 Task: Look for space in Morón, Venezuela from 8th August, 2023 to 15th August, 2023 for 9 adults in price range Rs.10000 to Rs.14000. Place can be shared room with 5 bedrooms having 9 beds and 5 bathrooms. Property type can be house, flat, guest house. Amenities needed are: wifi, TV, free parkinig on premises, gym, breakfast. Booking option can be shelf check-in. Required host language is English.
Action: Mouse moved to (426, 105)
Screenshot: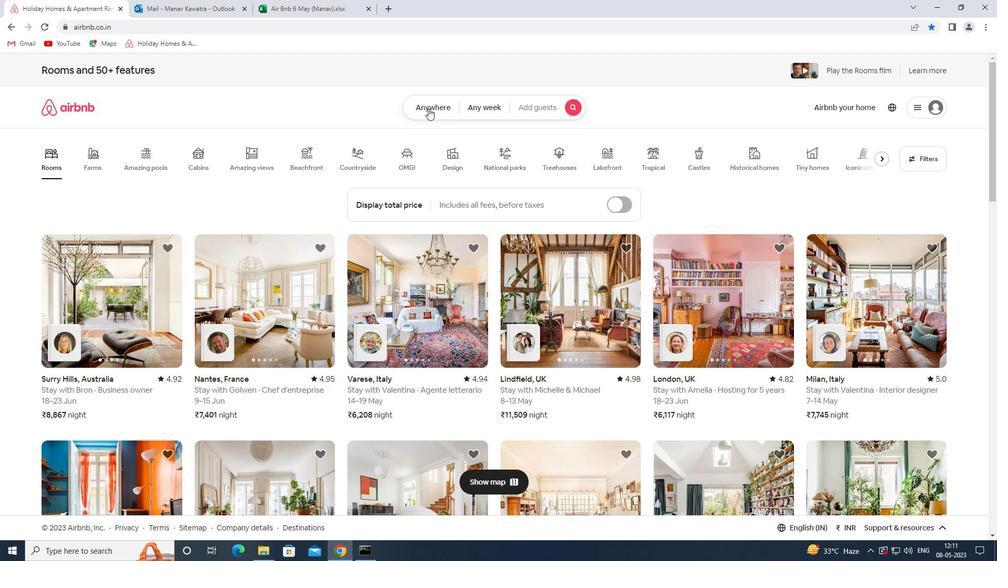 
Action: Mouse pressed left at (426, 105)
Screenshot: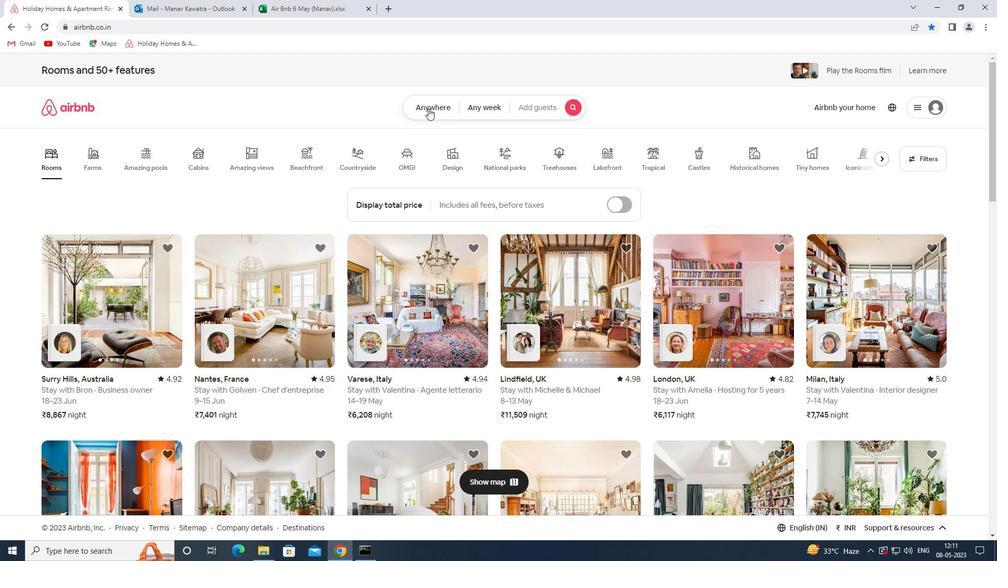 
Action: Mouse moved to (366, 151)
Screenshot: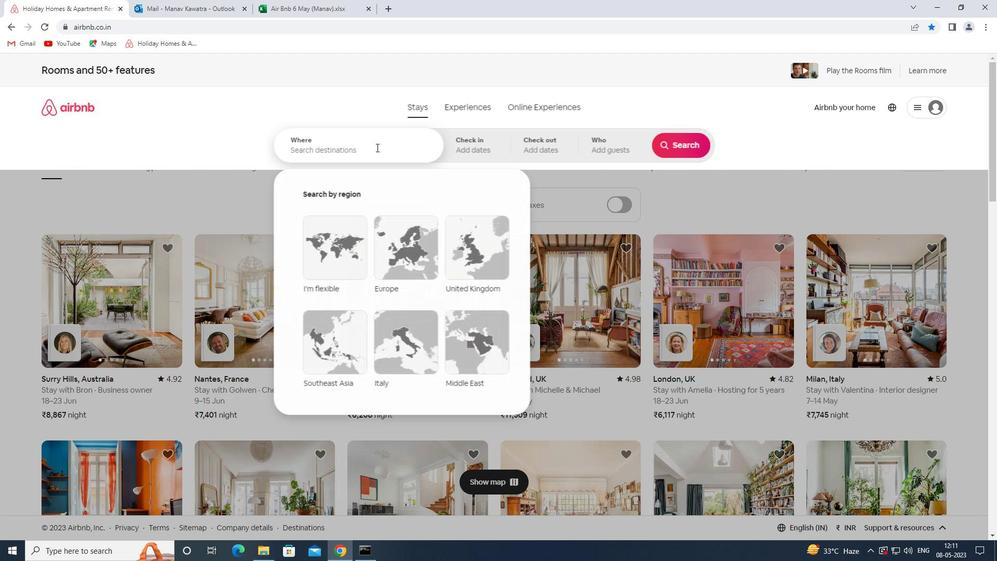 
Action: Mouse pressed left at (366, 151)
Screenshot: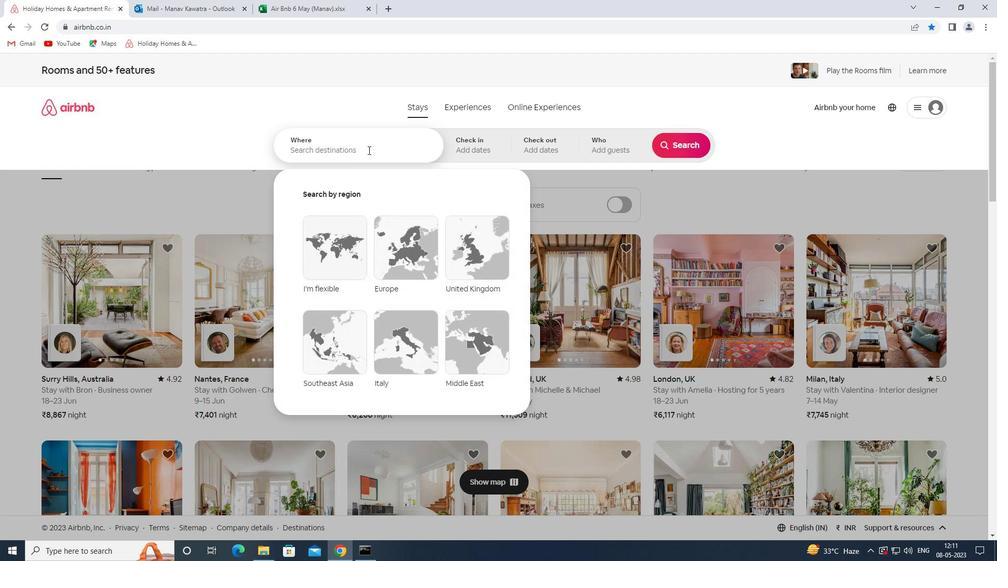
Action: Key pressed <Key.shift>MORON<Key.space><Key.shift>VENEZUELA<Key.space><Key.enter>
Screenshot: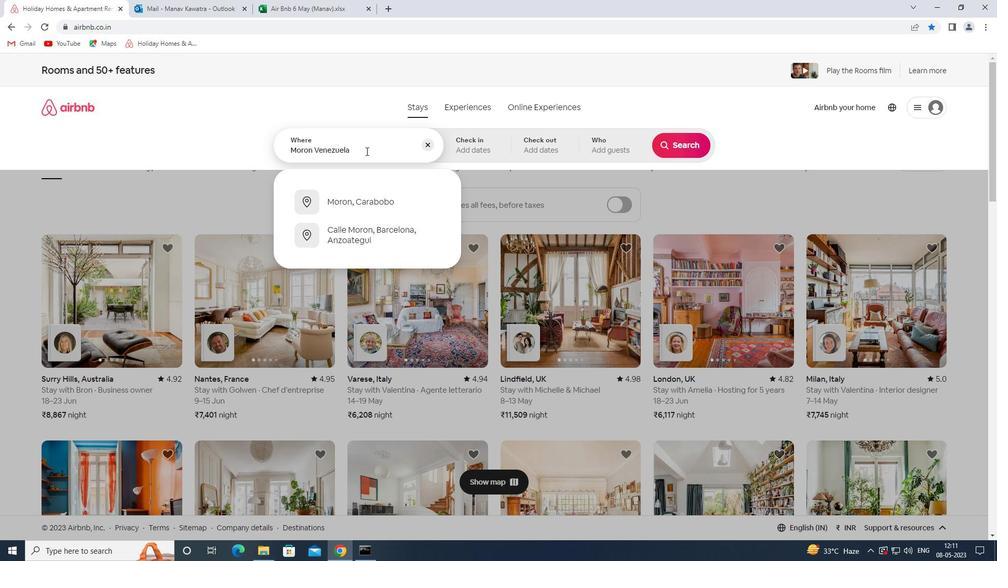 
Action: Mouse moved to (678, 227)
Screenshot: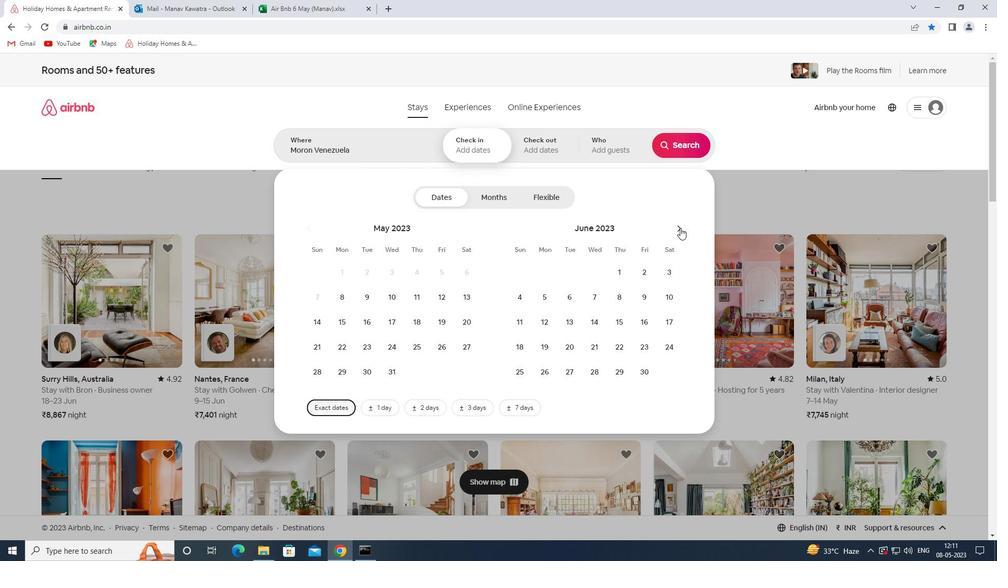 
Action: Mouse pressed left at (678, 227)
Screenshot: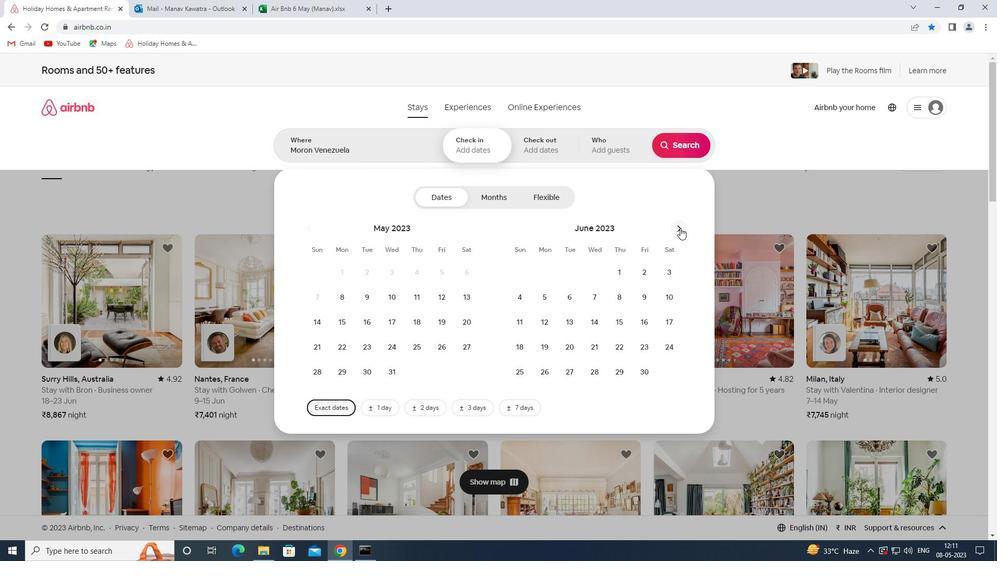 
Action: Mouse pressed left at (678, 227)
Screenshot: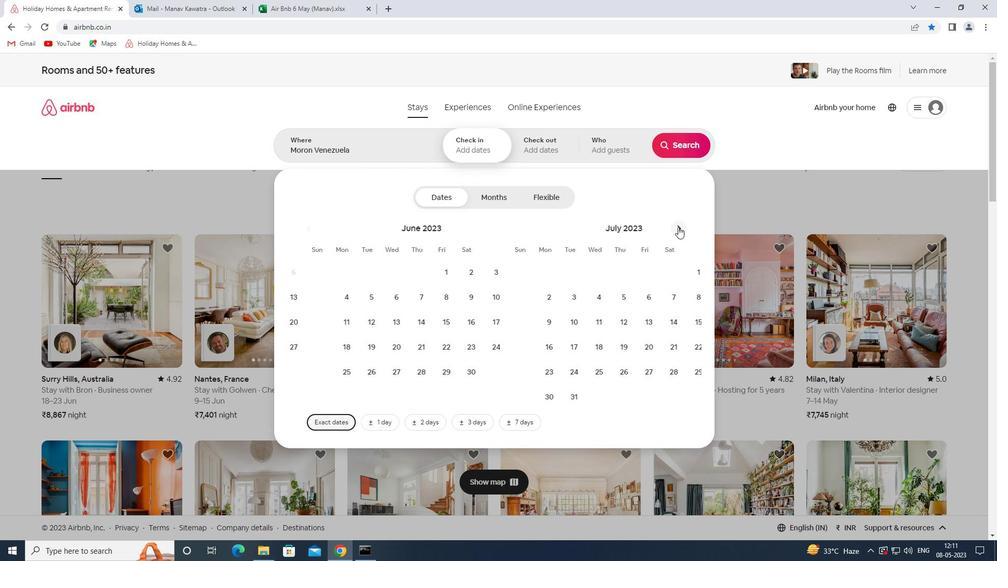 
Action: Mouse moved to (564, 299)
Screenshot: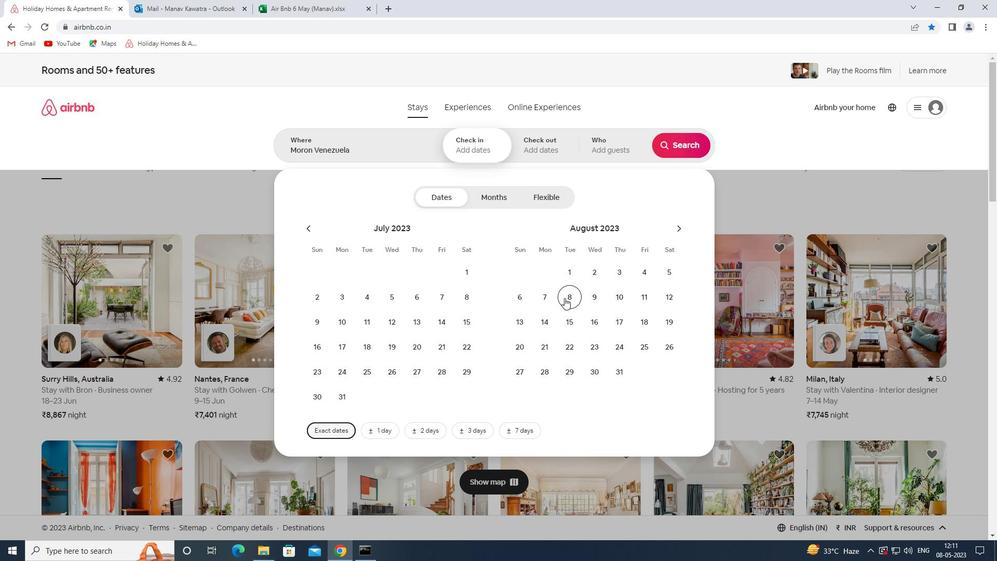 
Action: Mouse pressed left at (564, 299)
Screenshot: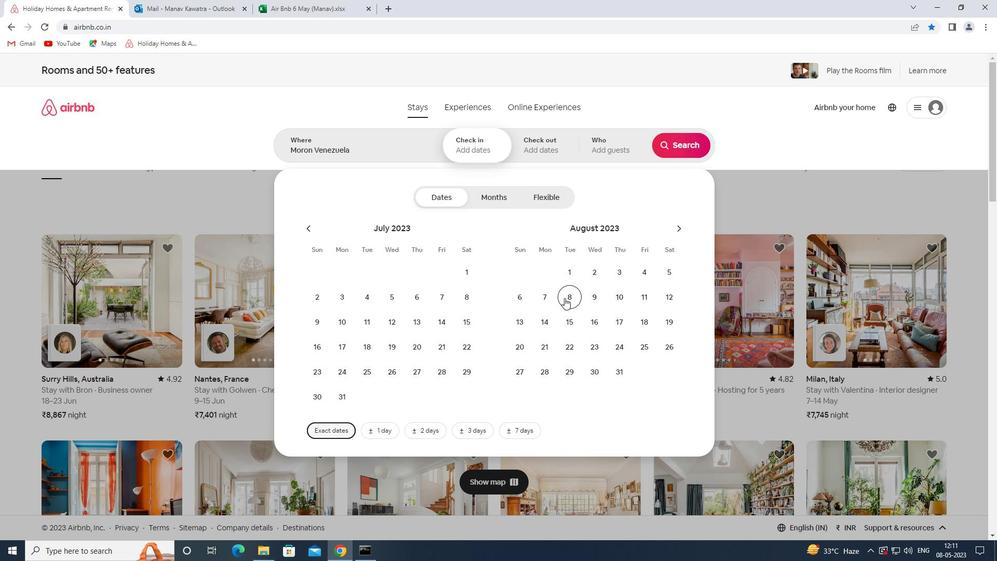 
Action: Mouse moved to (578, 324)
Screenshot: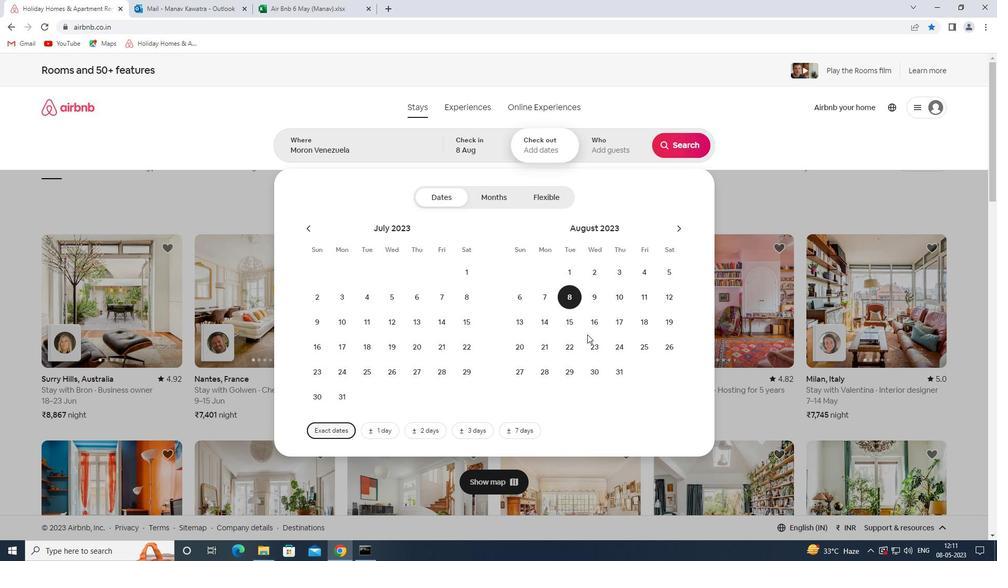 
Action: Mouse pressed left at (578, 324)
Screenshot: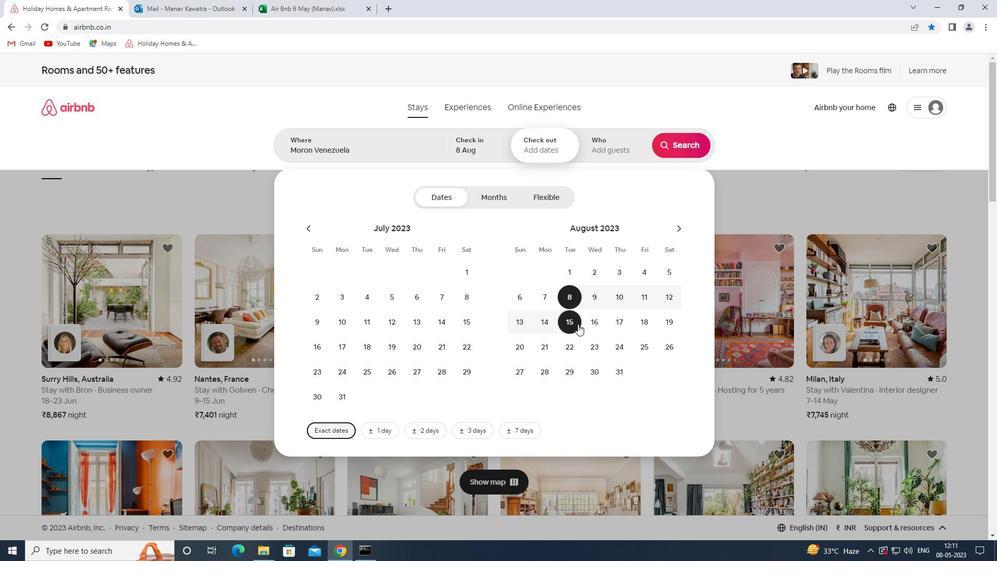 
Action: Mouse moved to (614, 146)
Screenshot: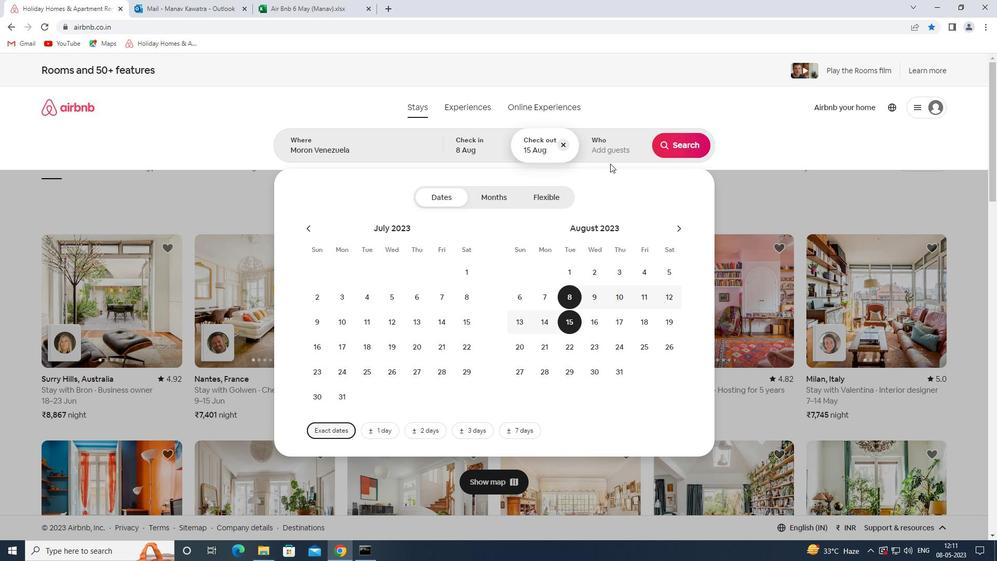 
Action: Mouse pressed left at (614, 146)
Screenshot: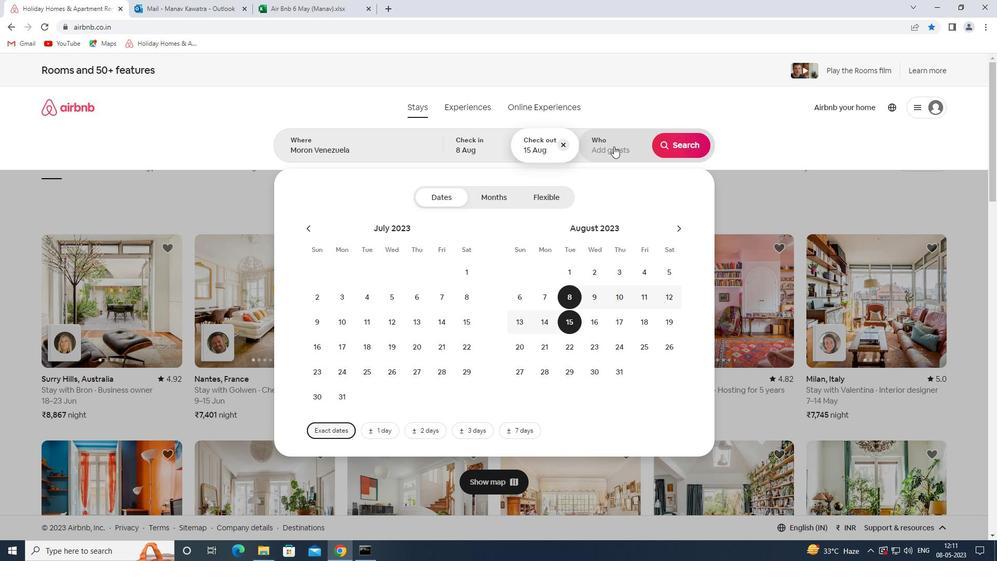 
Action: Mouse moved to (684, 197)
Screenshot: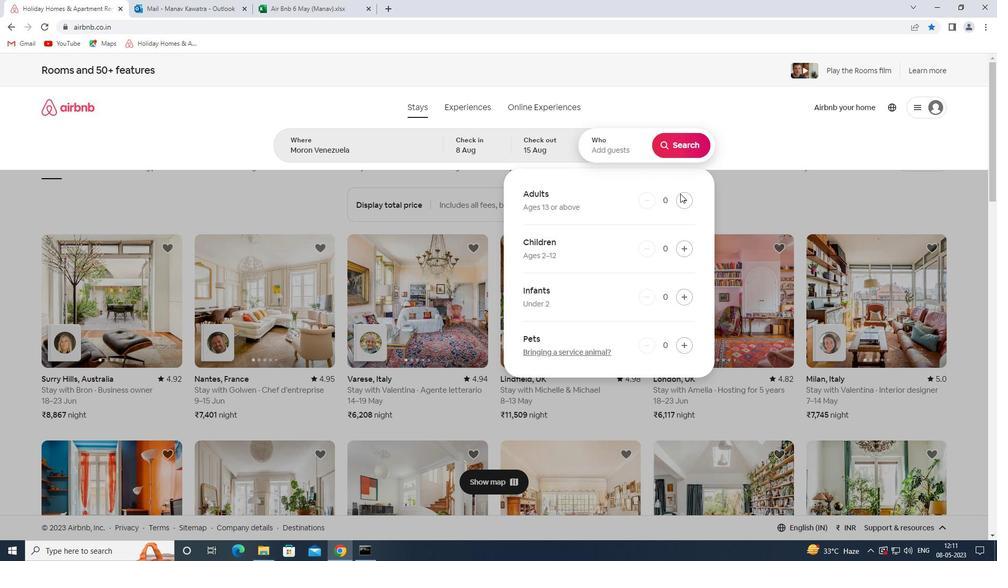 
Action: Mouse pressed left at (684, 197)
Screenshot: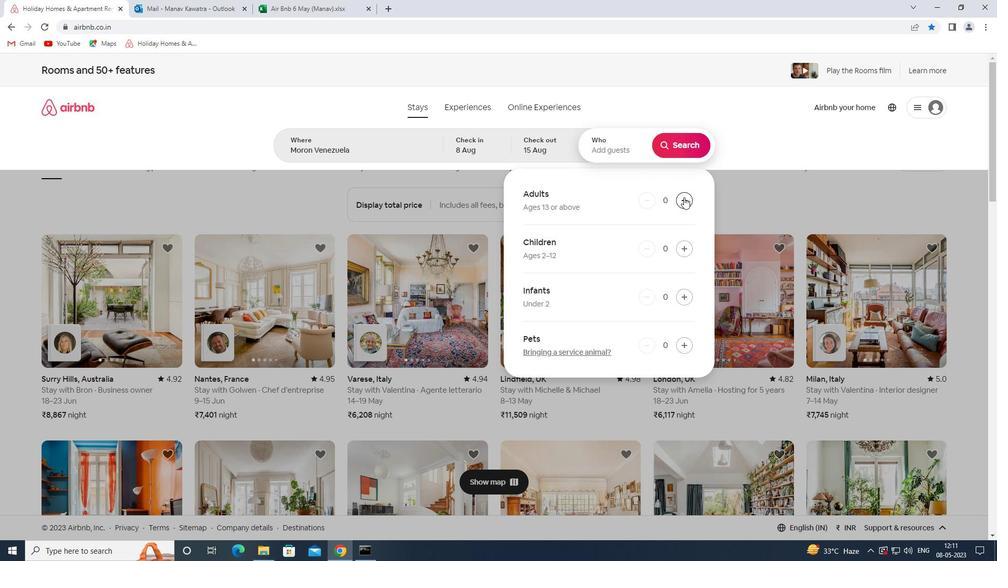 
Action: Mouse pressed left at (684, 197)
Screenshot: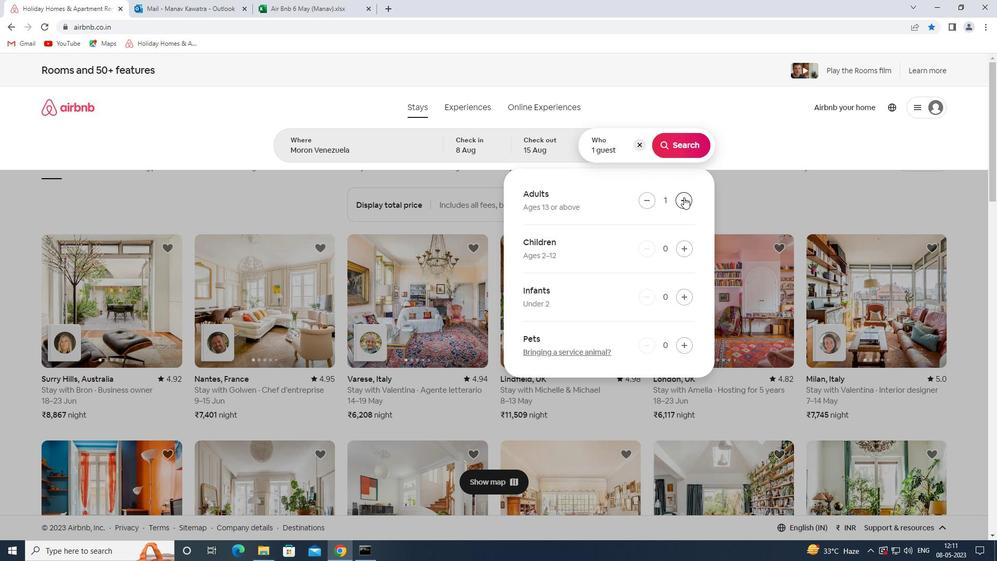 
Action: Mouse pressed left at (684, 197)
Screenshot: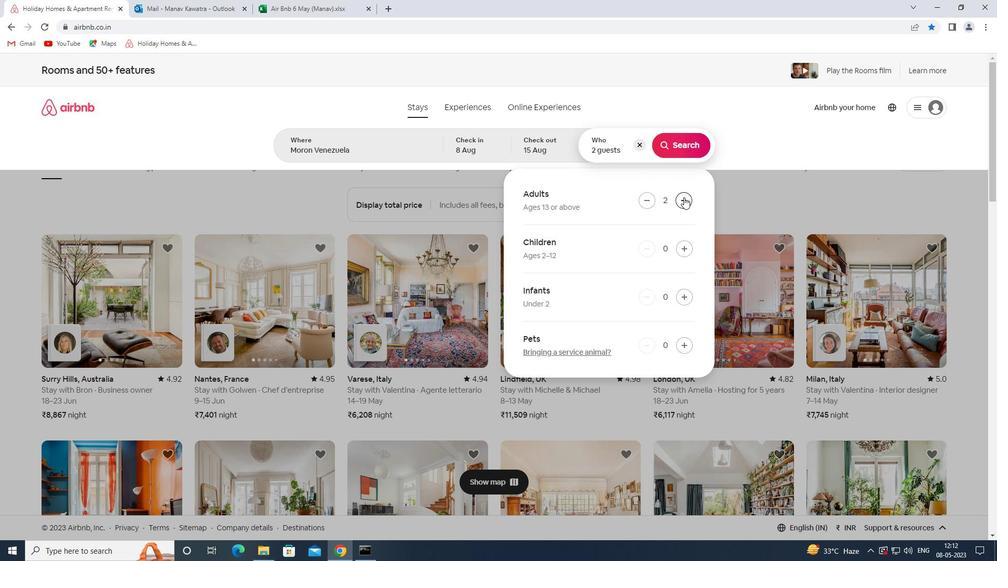 
Action: Mouse pressed left at (684, 197)
Screenshot: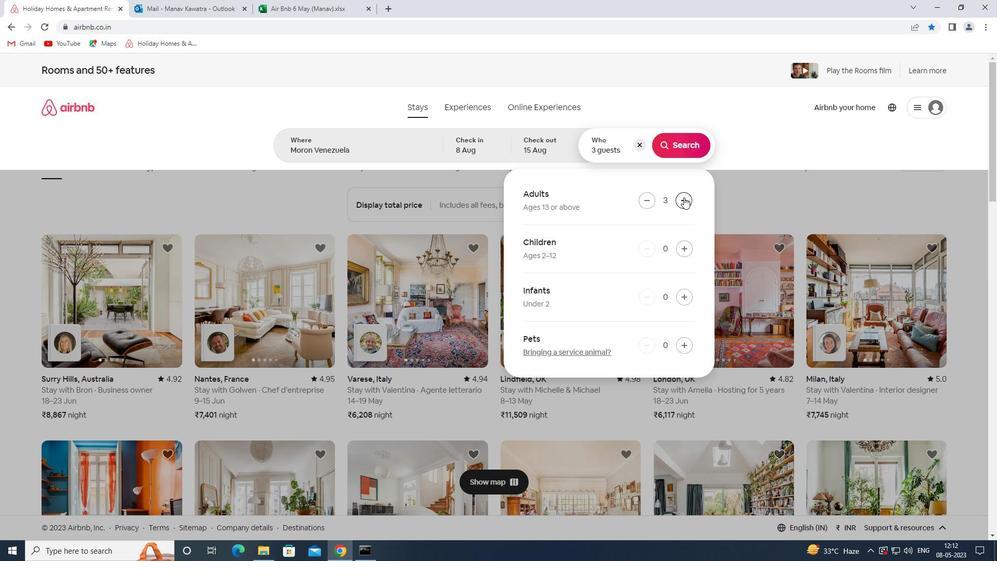 
Action: Mouse pressed left at (684, 197)
Screenshot: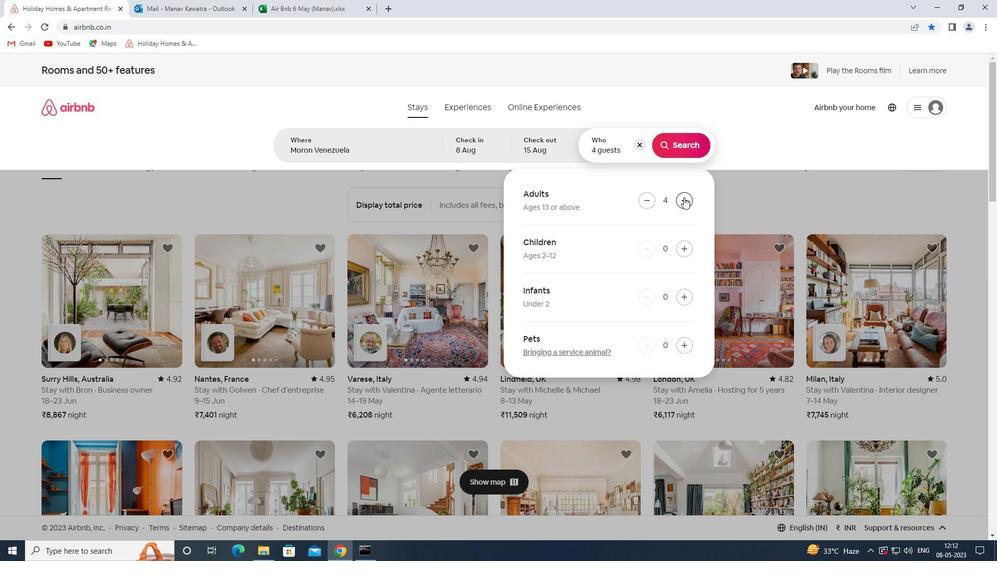 
Action: Mouse pressed left at (684, 197)
Screenshot: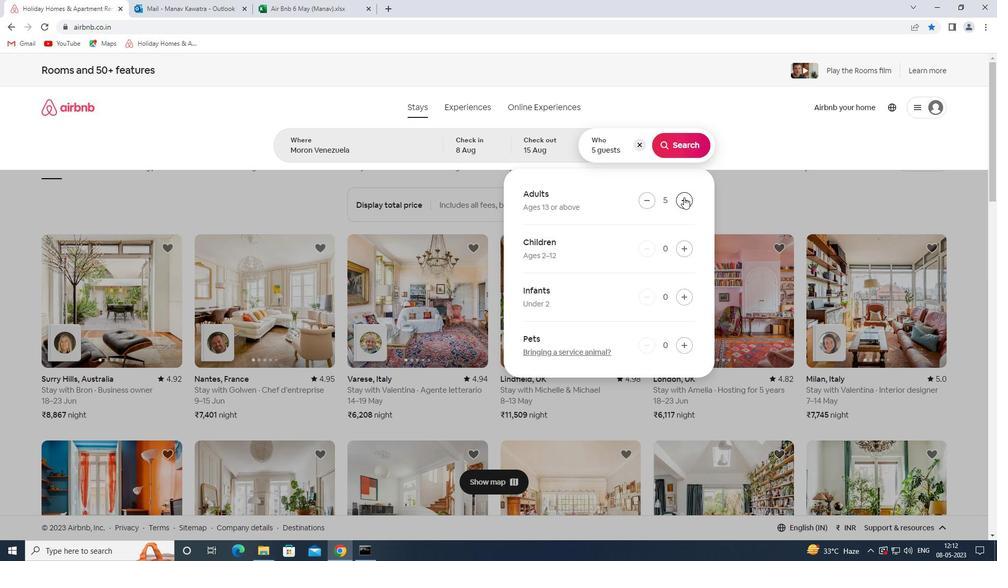 
Action: Mouse pressed left at (684, 197)
Screenshot: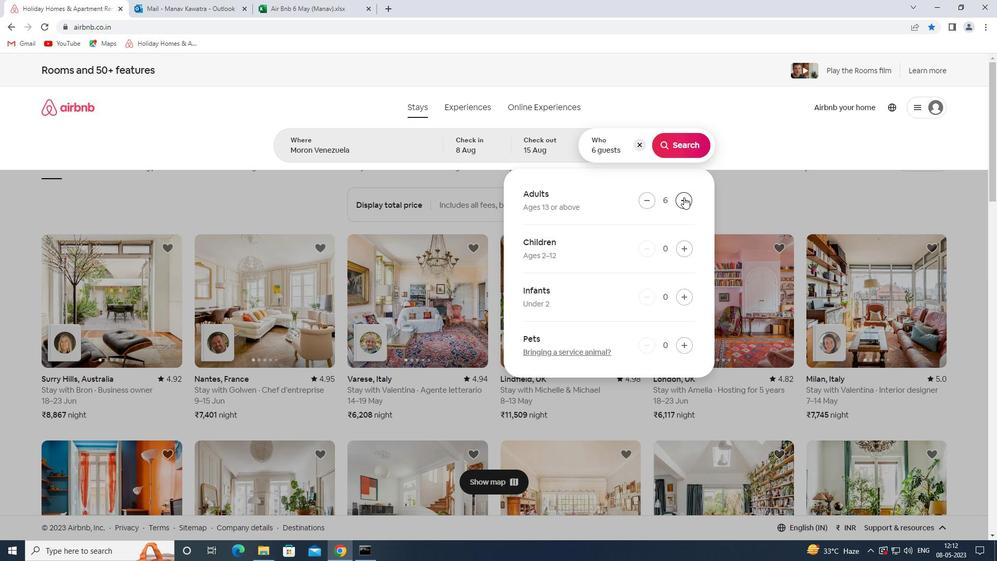 
Action: Mouse pressed left at (684, 197)
Screenshot: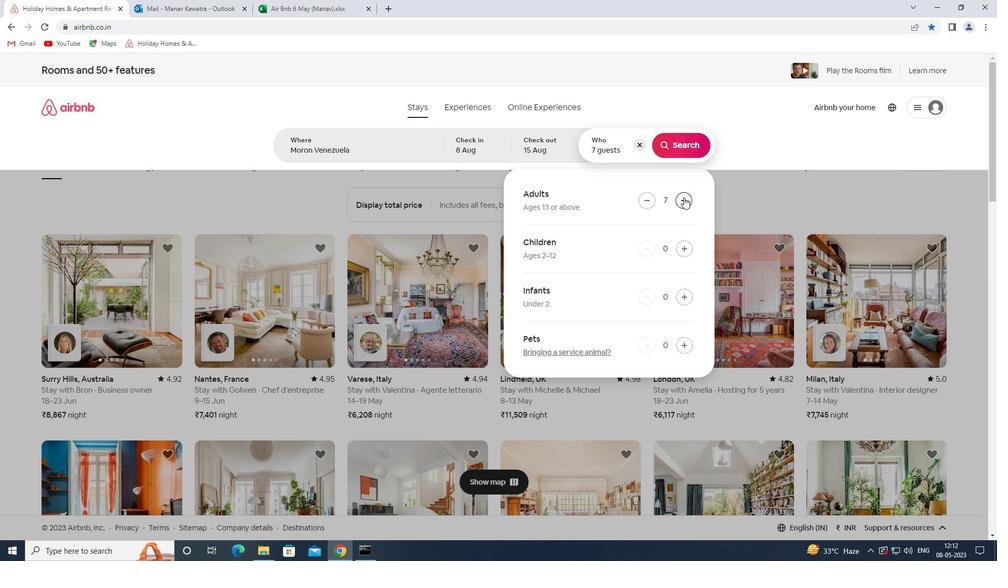 
Action: Mouse pressed left at (684, 197)
Screenshot: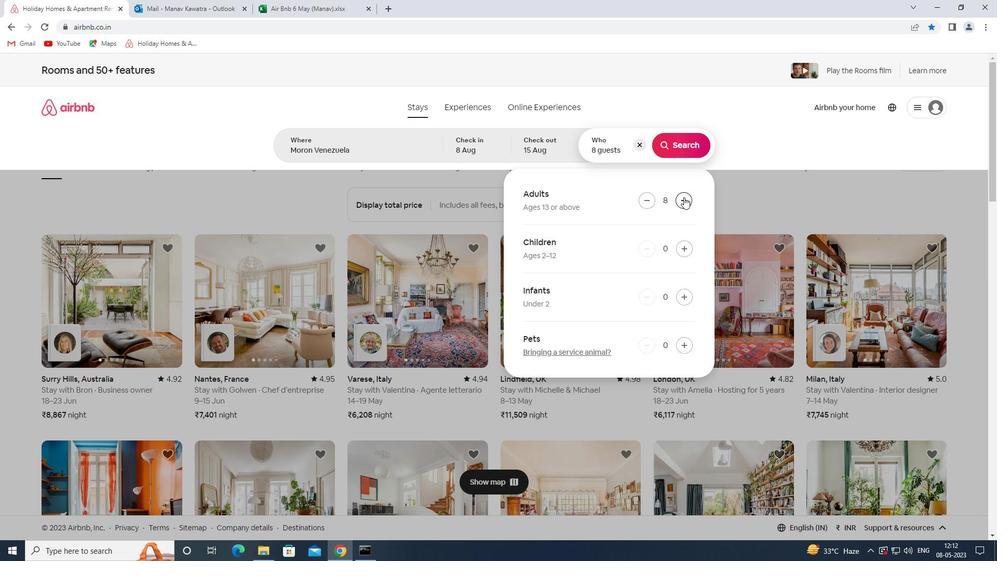 
Action: Mouse moved to (673, 151)
Screenshot: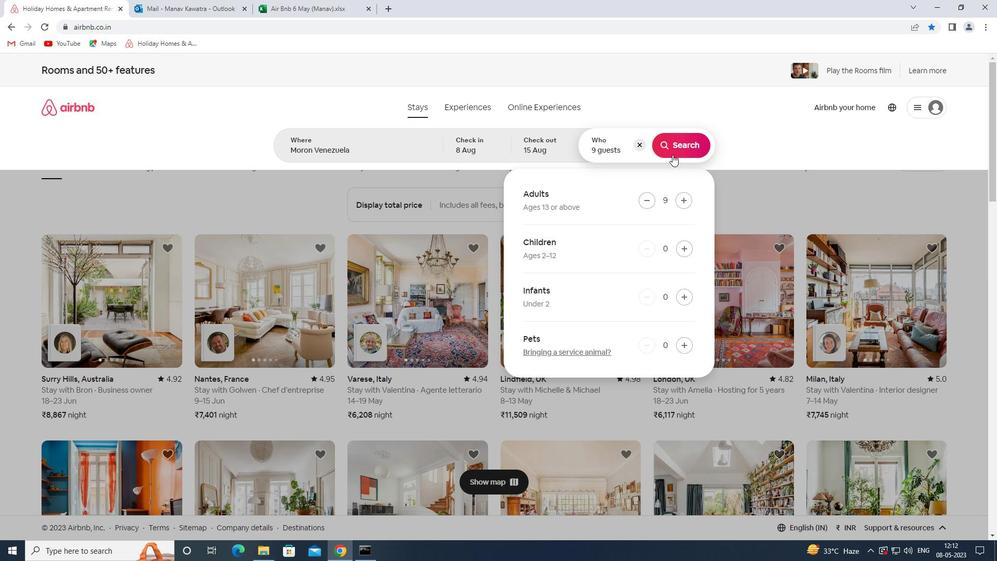 
Action: Mouse pressed left at (673, 151)
Screenshot: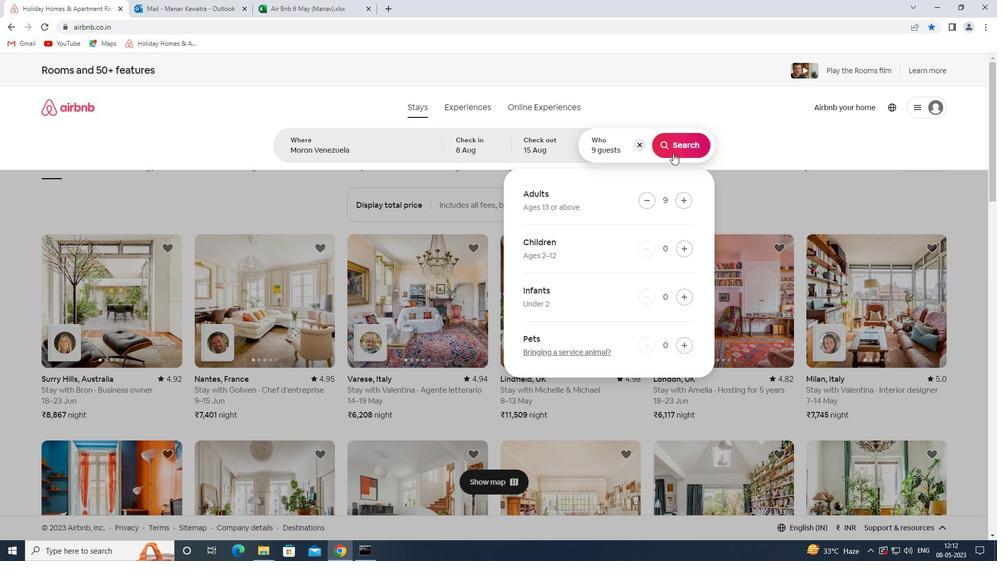 
Action: Mouse moved to (951, 112)
Screenshot: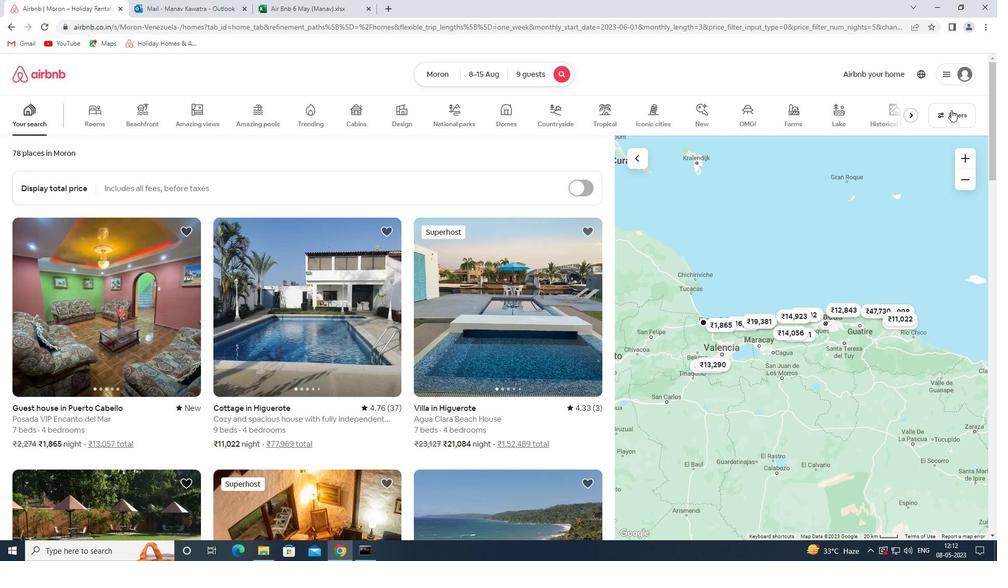 
Action: Mouse pressed left at (951, 112)
Screenshot: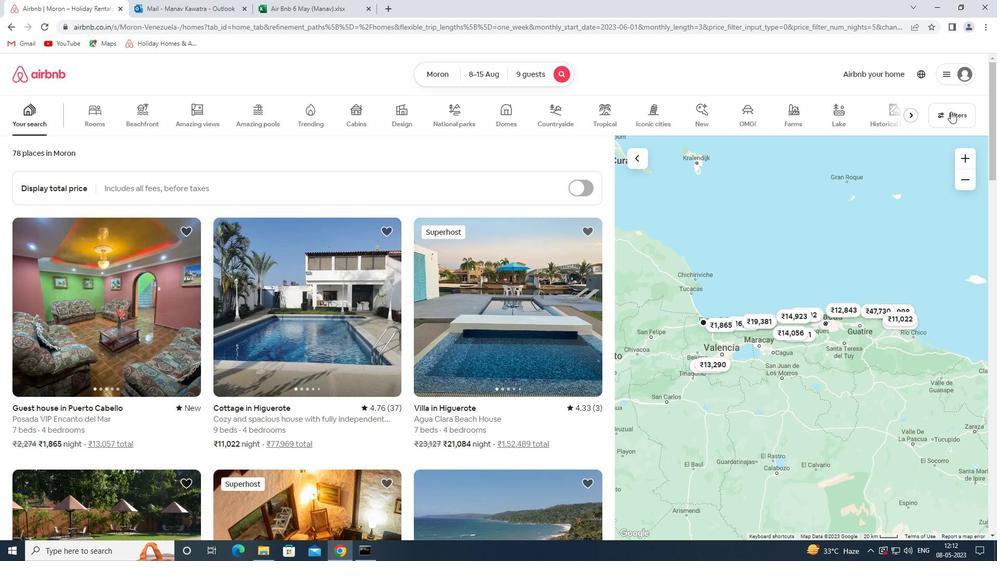
Action: Mouse moved to (392, 375)
Screenshot: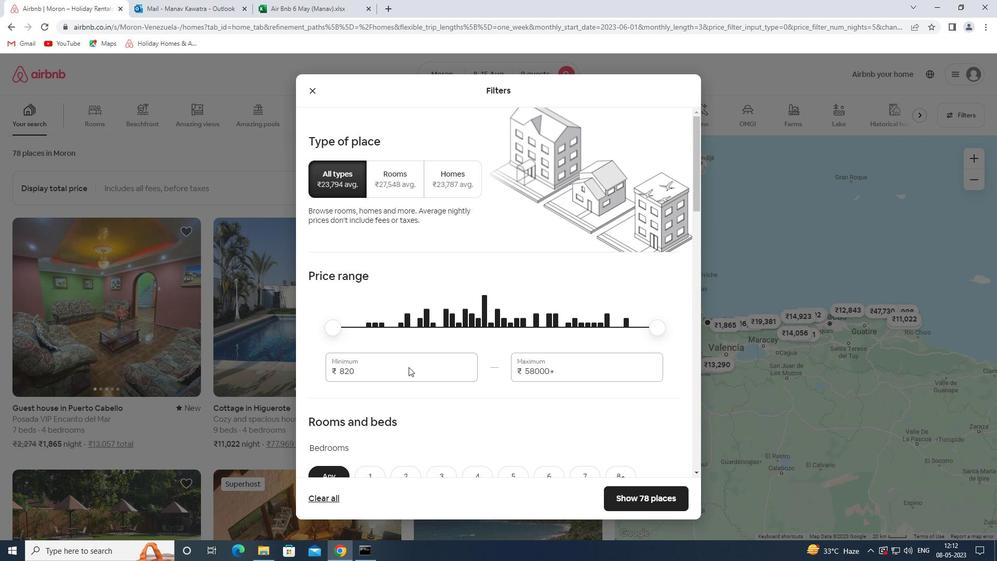 
Action: Mouse pressed left at (392, 375)
Screenshot: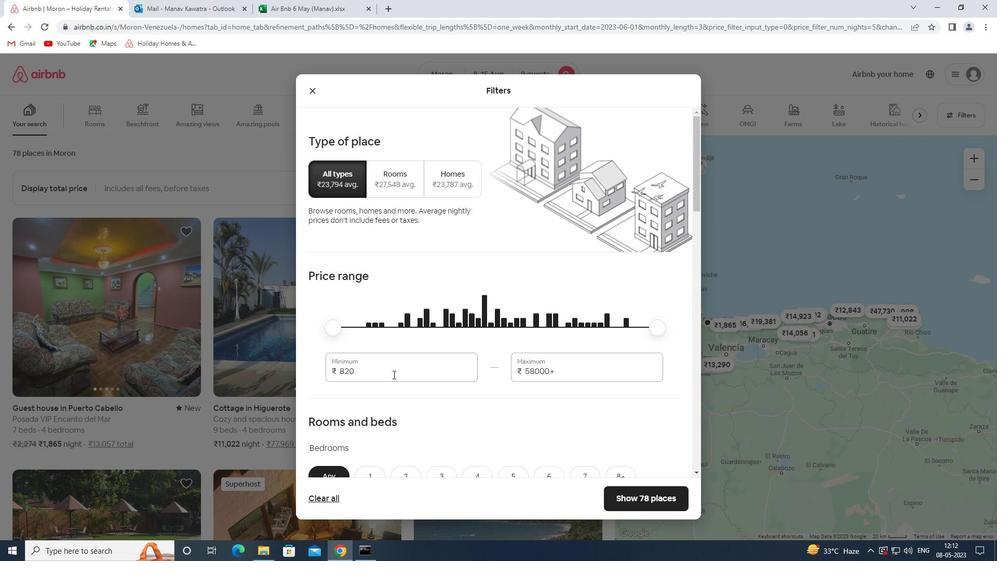 
Action: Mouse pressed left at (392, 375)
Screenshot: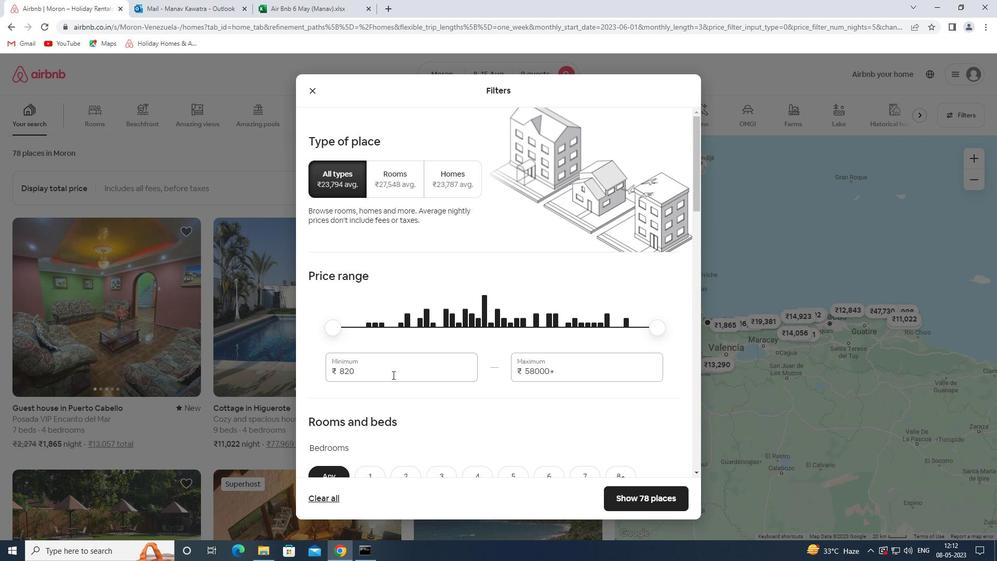 
Action: Key pressed 10000<Key.tab>14000
Screenshot: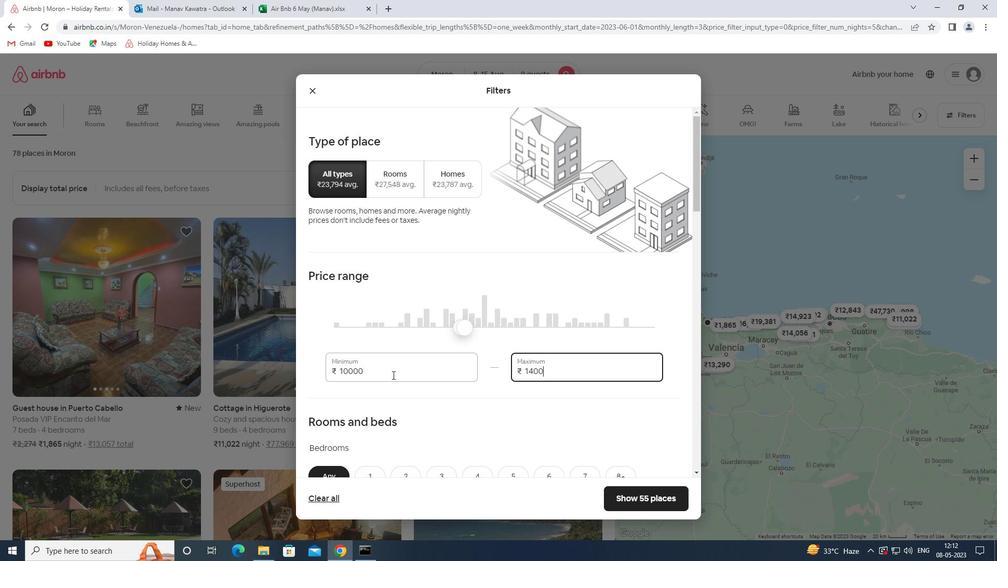
Action: Mouse moved to (215, 411)
Screenshot: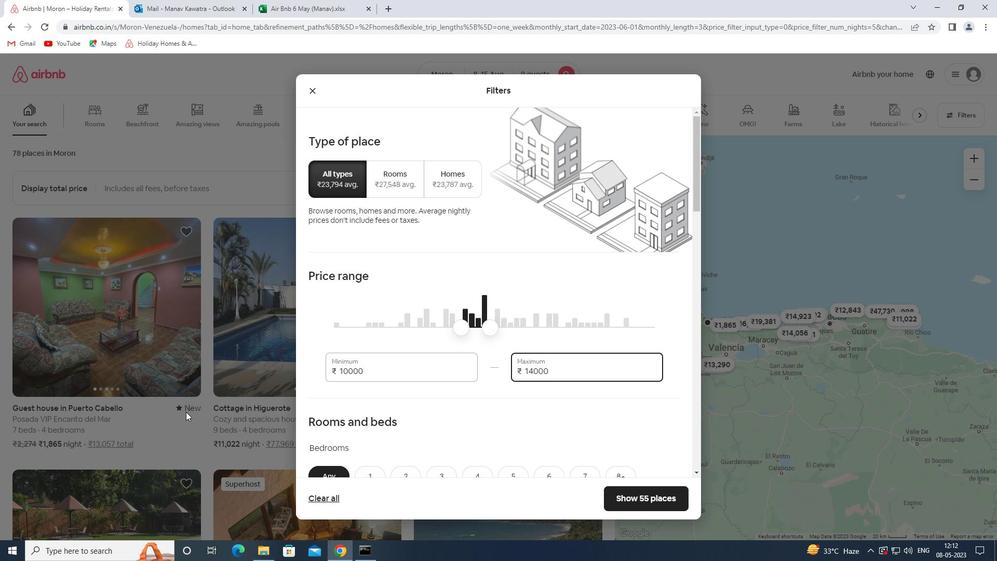 
Action: Mouse scrolled (215, 410) with delta (0, 0)
Screenshot: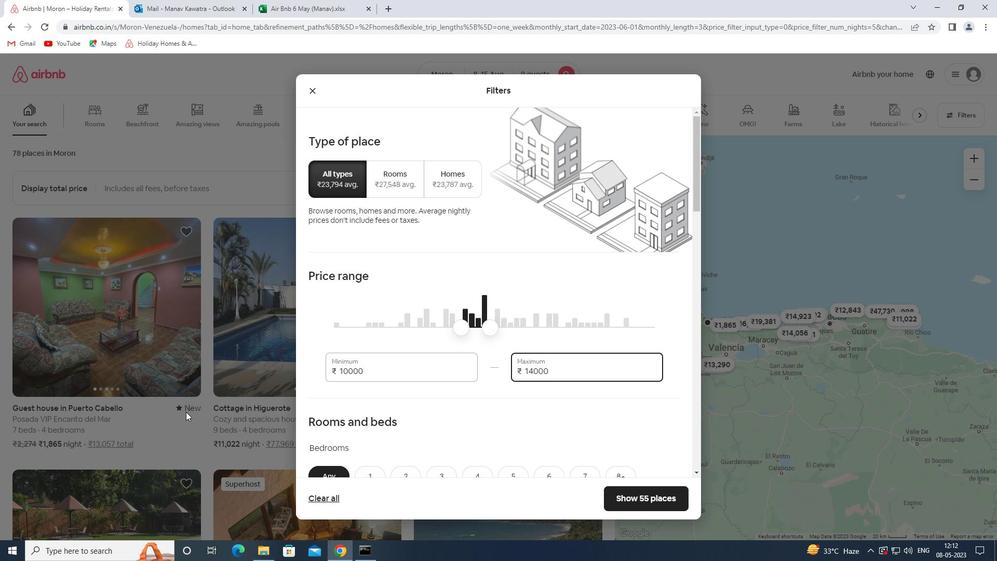 
Action: Mouse moved to (403, 364)
Screenshot: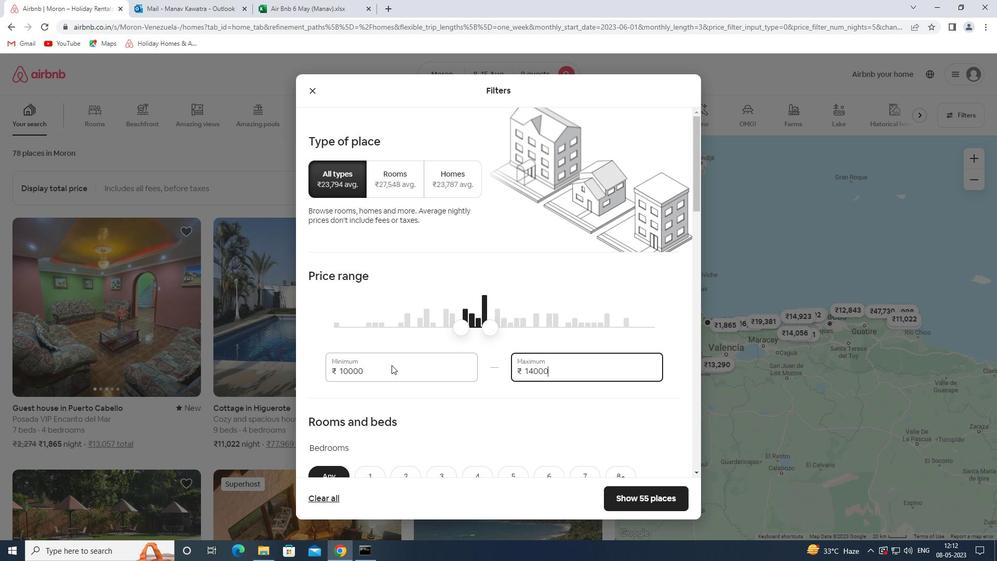 
Action: Mouse scrolled (403, 364) with delta (0, 0)
Screenshot: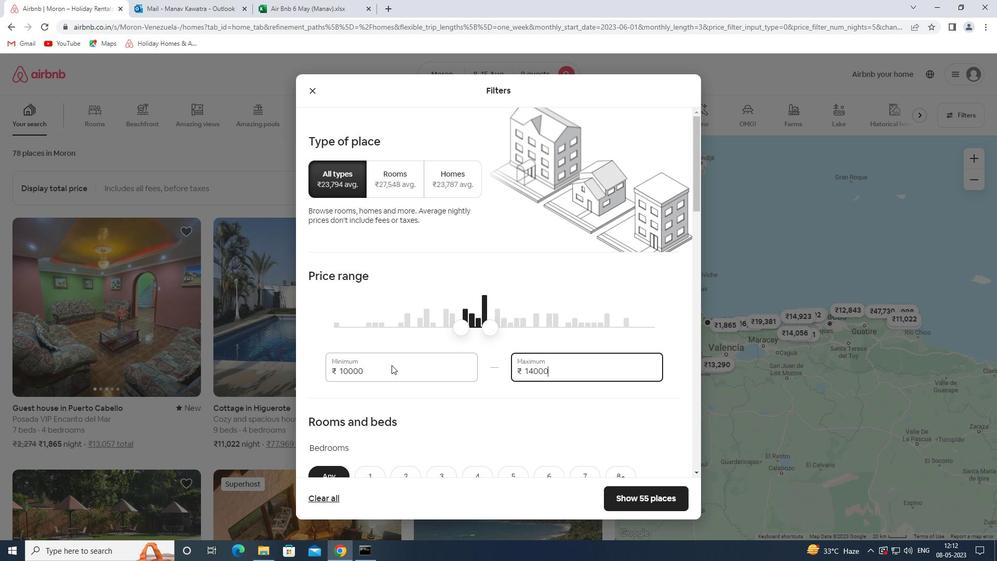 
Action: Mouse scrolled (403, 364) with delta (0, 0)
Screenshot: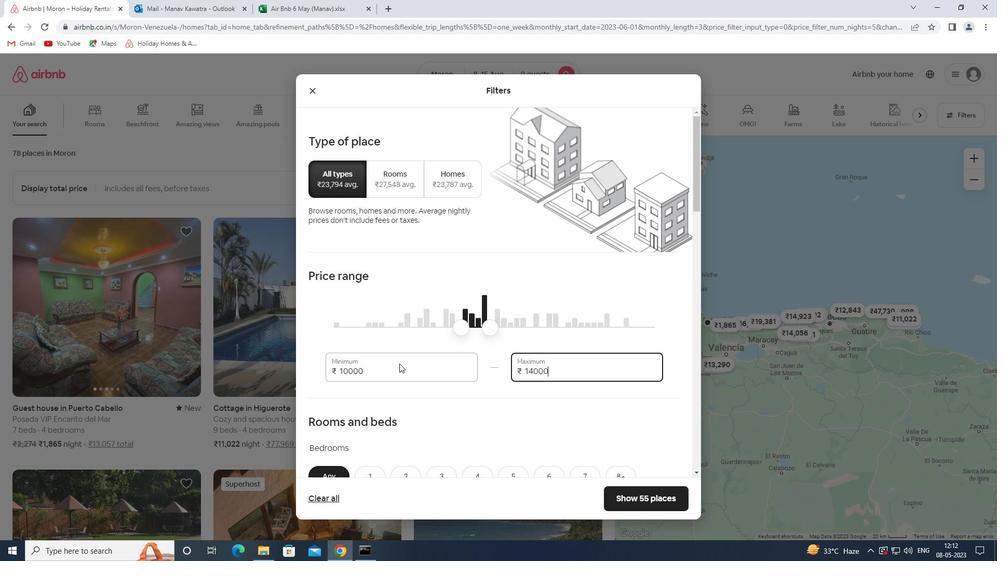 
Action: Mouse scrolled (403, 364) with delta (0, 0)
Screenshot: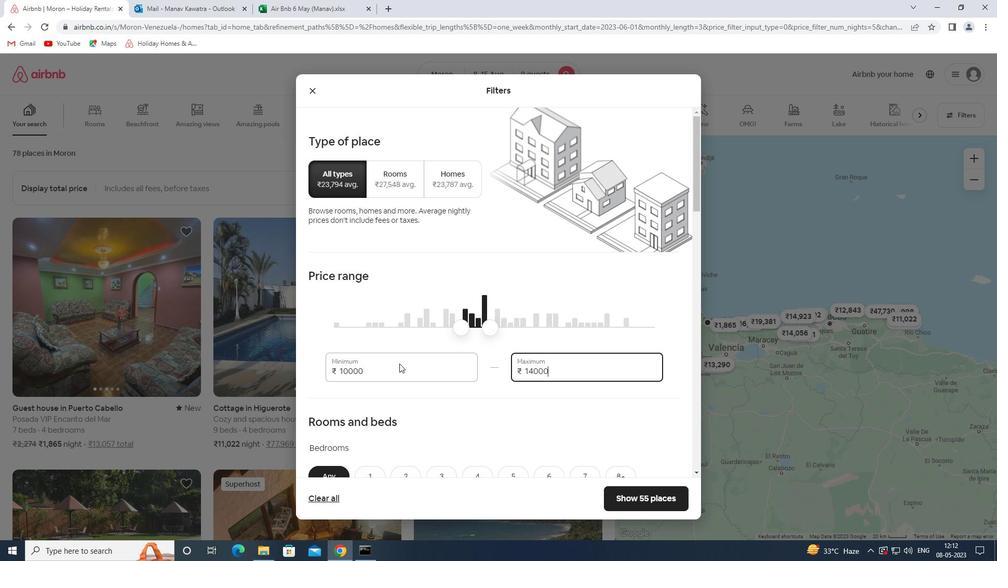 
Action: Mouse moved to (403, 366)
Screenshot: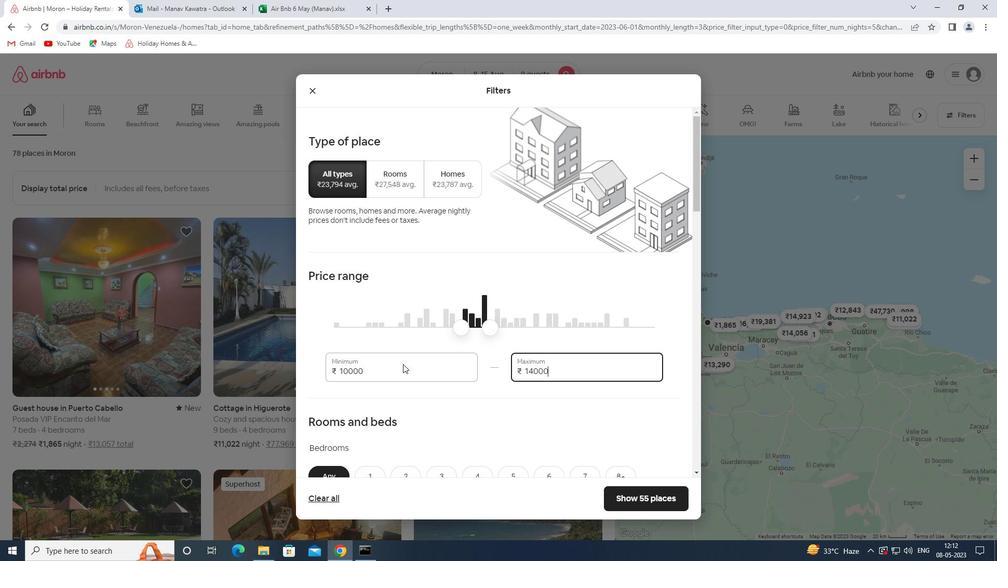 
Action: Mouse scrolled (403, 365) with delta (0, 0)
Screenshot: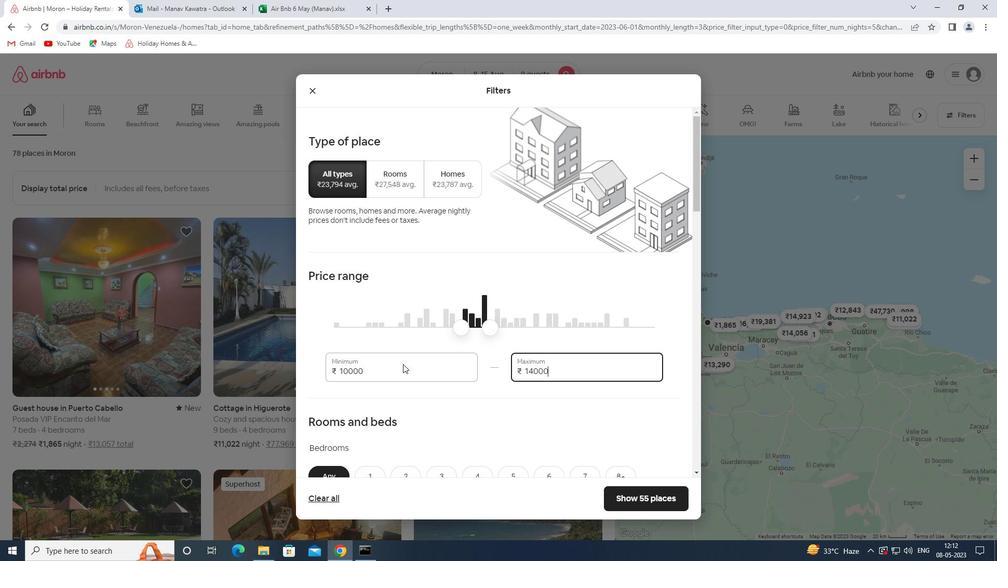 
Action: Mouse moved to (520, 274)
Screenshot: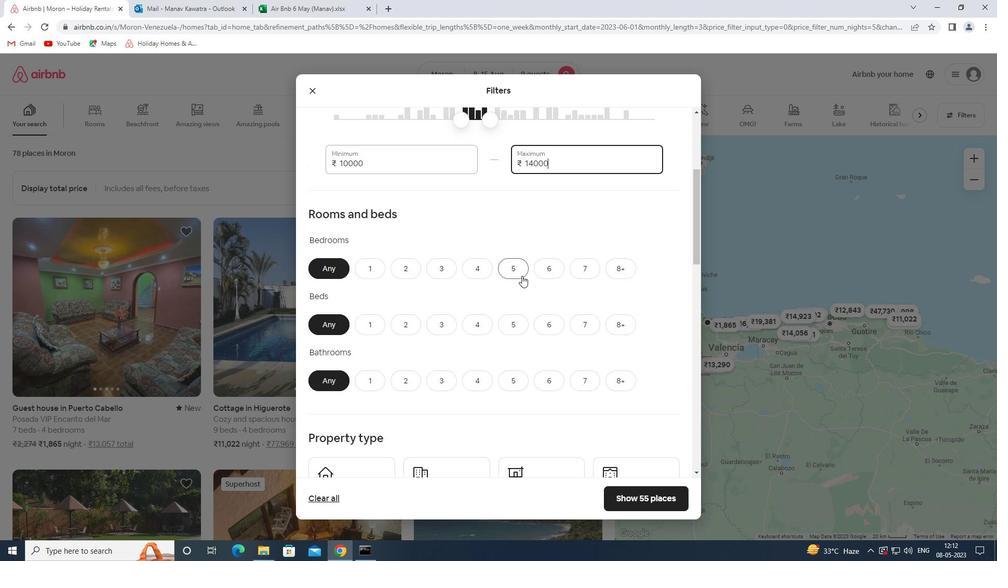 
Action: Mouse pressed left at (520, 274)
Screenshot: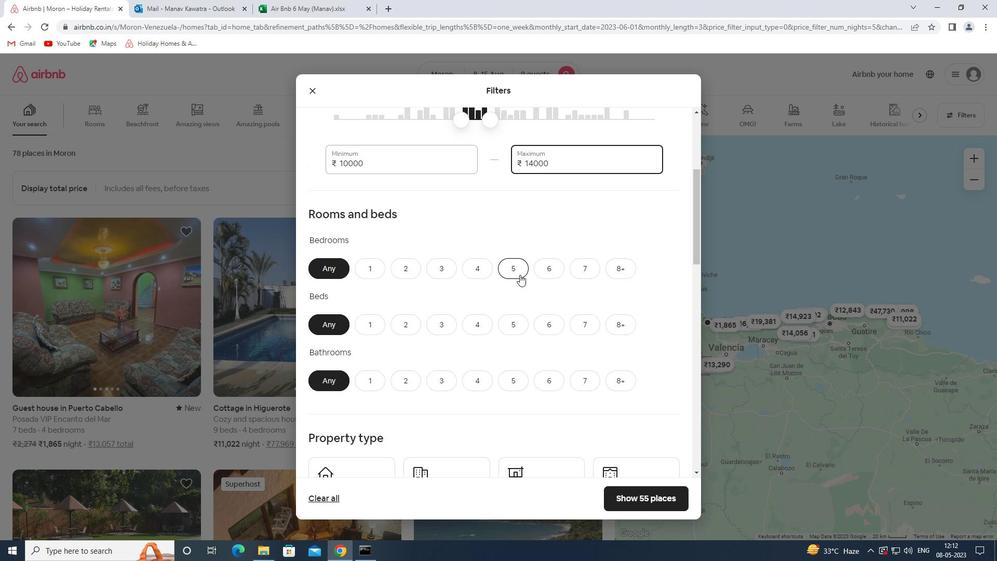 
Action: Mouse moved to (620, 327)
Screenshot: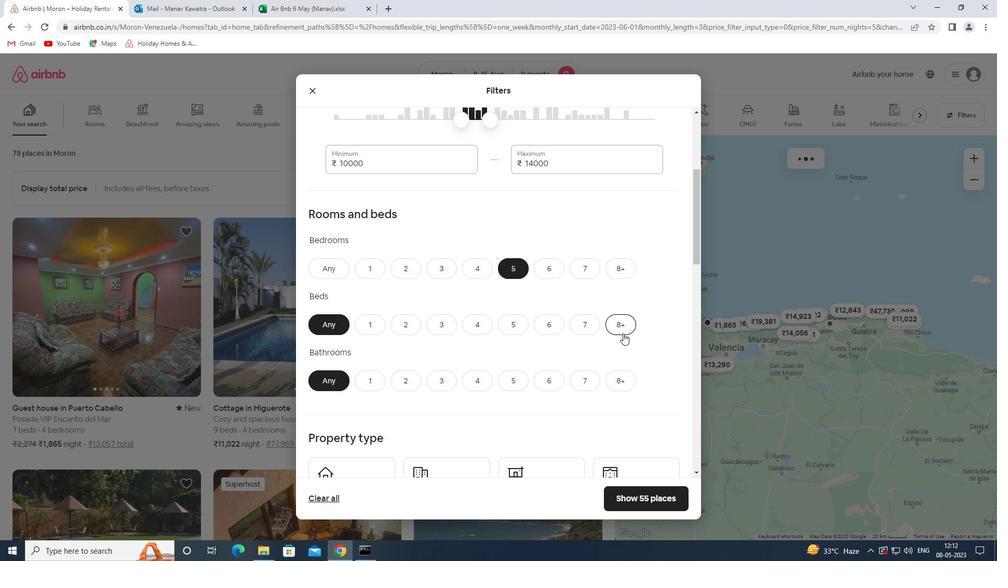 
Action: Mouse pressed left at (620, 327)
Screenshot: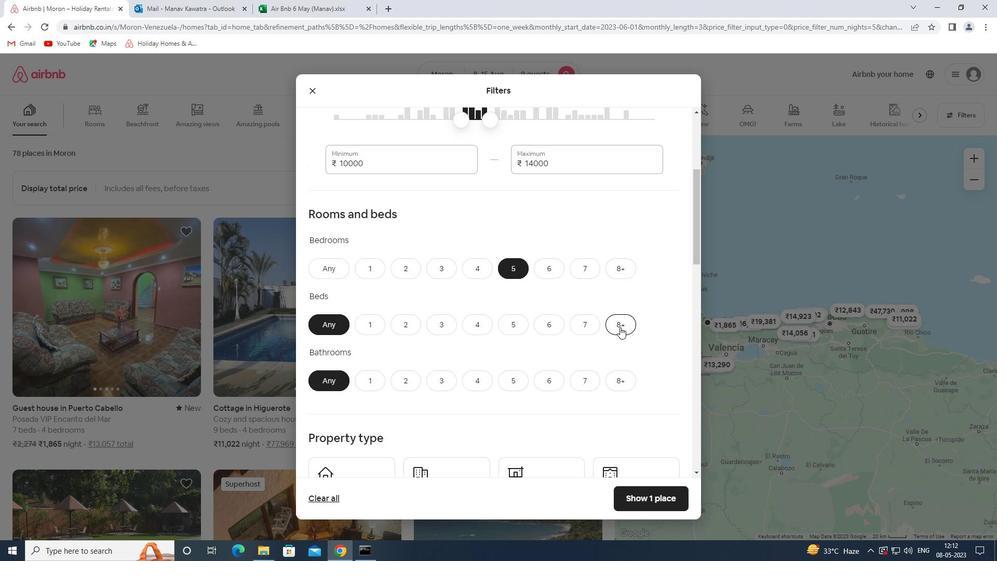 
Action: Mouse moved to (508, 383)
Screenshot: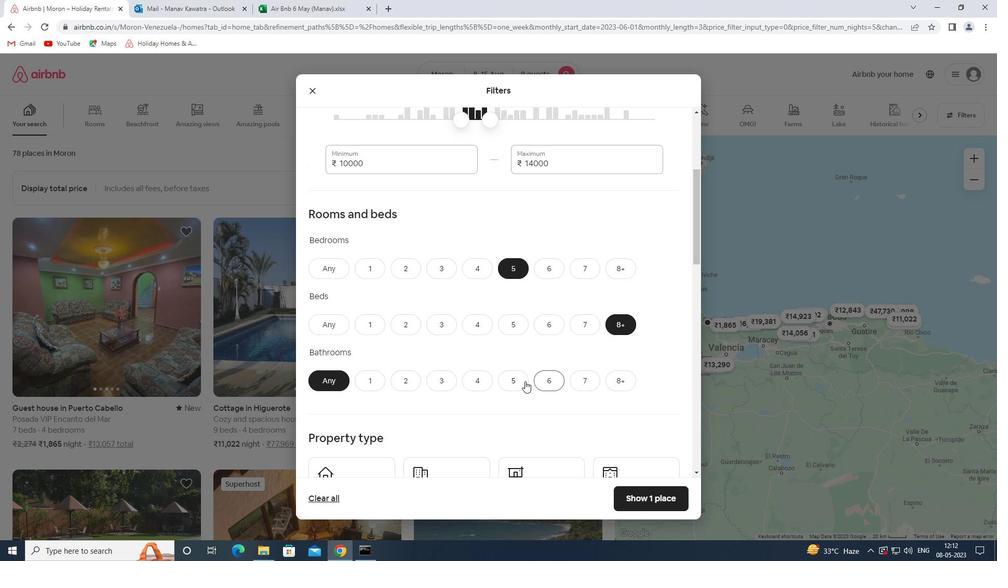 
Action: Mouse pressed left at (508, 383)
Screenshot: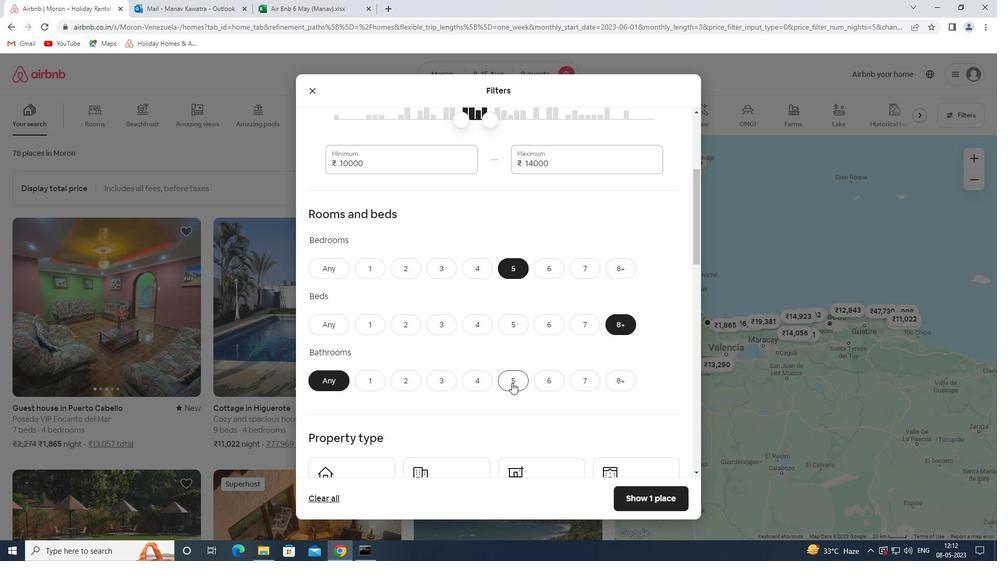 
Action: Mouse moved to (438, 401)
Screenshot: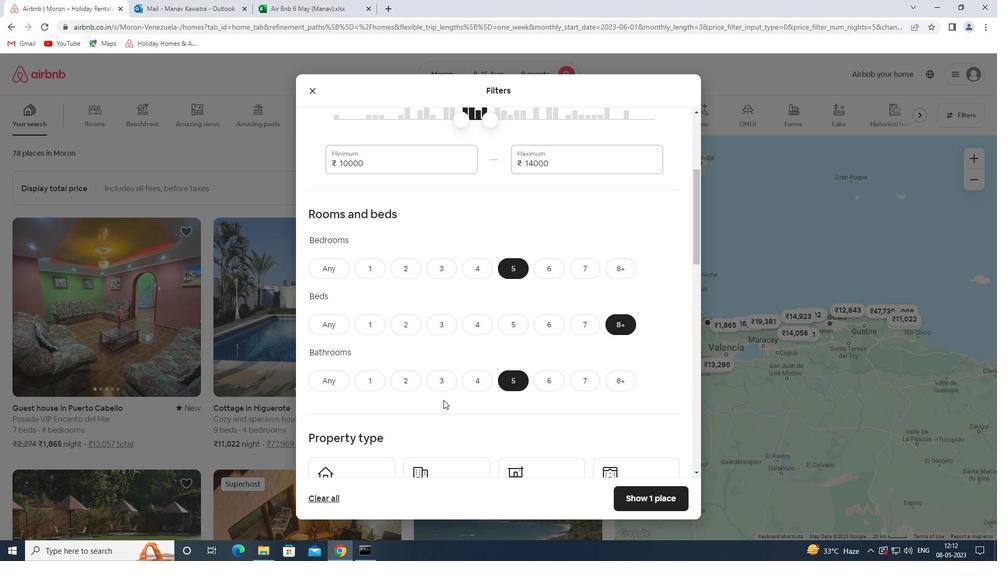 
Action: Mouse scrolled (438, 400) with delta (0, 0)
Screenshot: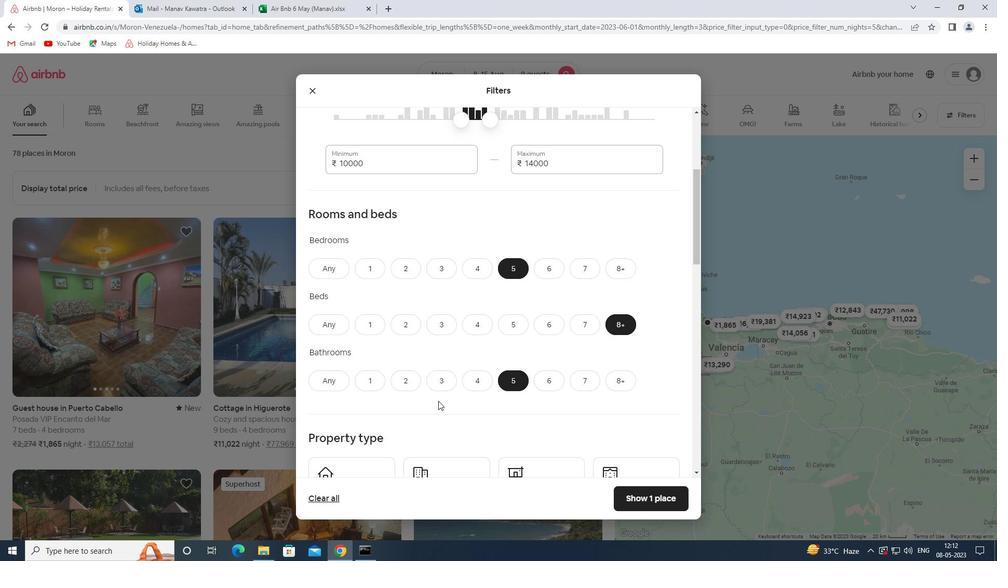 
Action: Mouse scrolled (438, 400) with delta (0, 0)
Screenshot: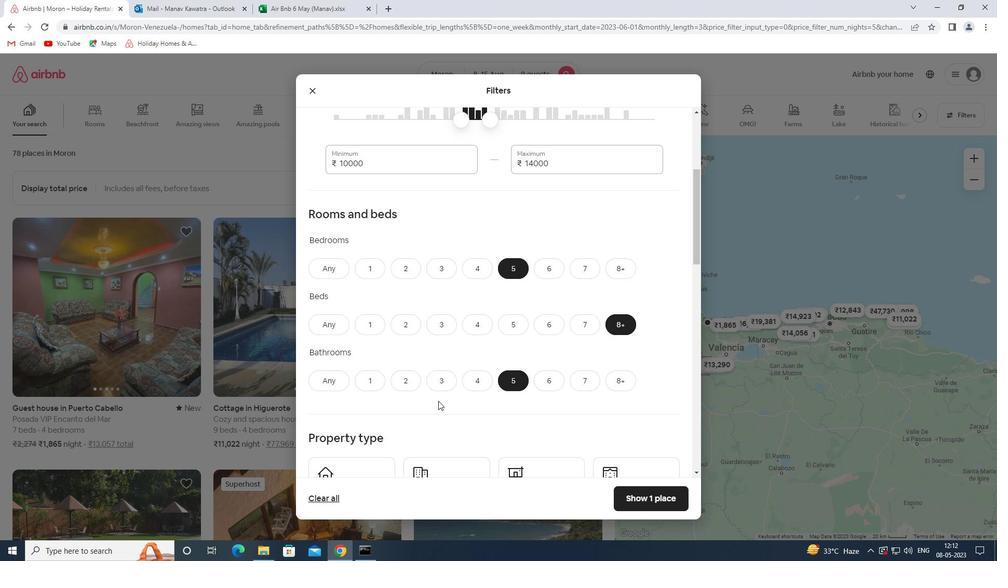 
Action: Mouse scrolled (438, 400) with delta (0, 0)
Screenshot: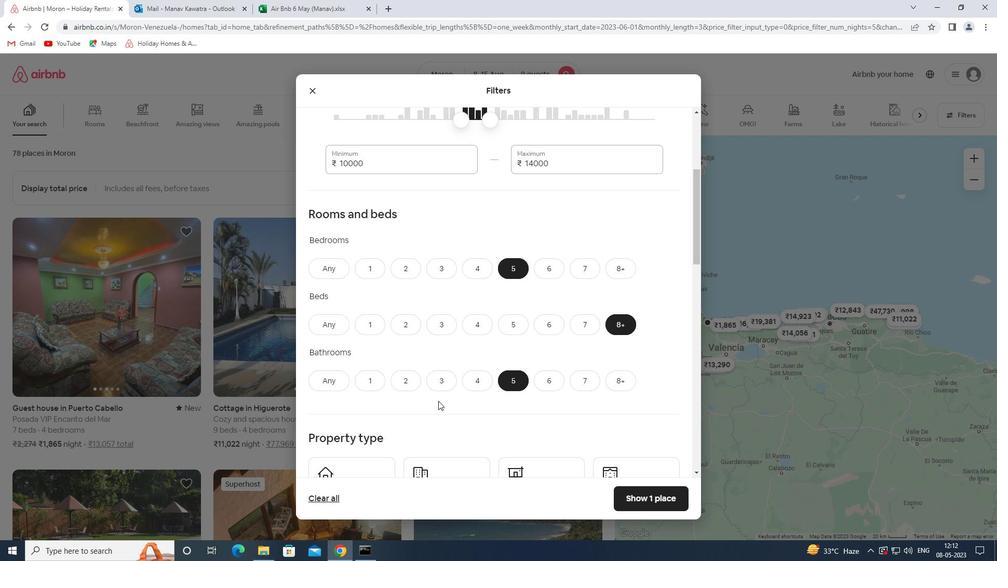 
Action: Mouse moved to (373, 351)
Screenshot: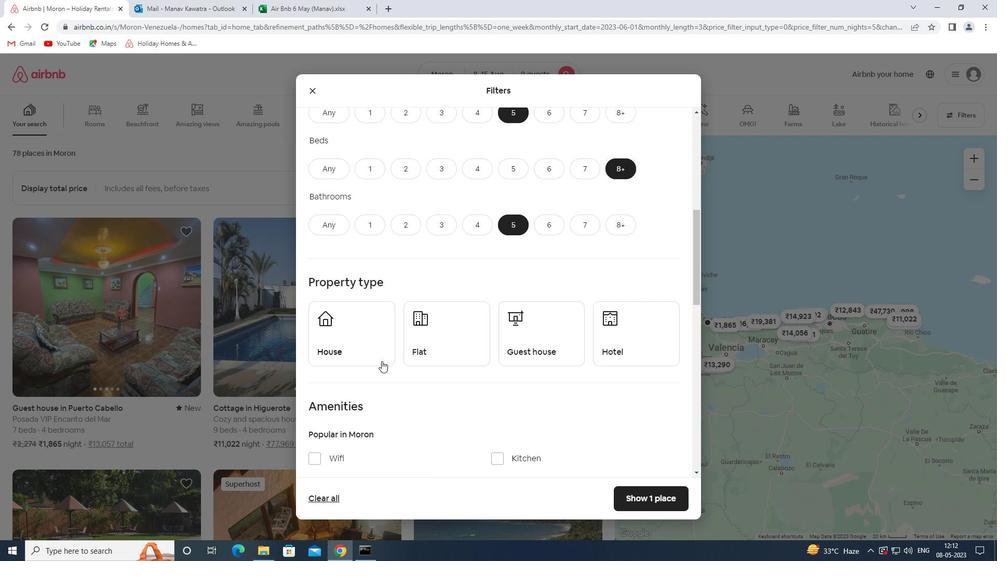 
Action: Mouse pressed left at (373, 351)
Screenshot: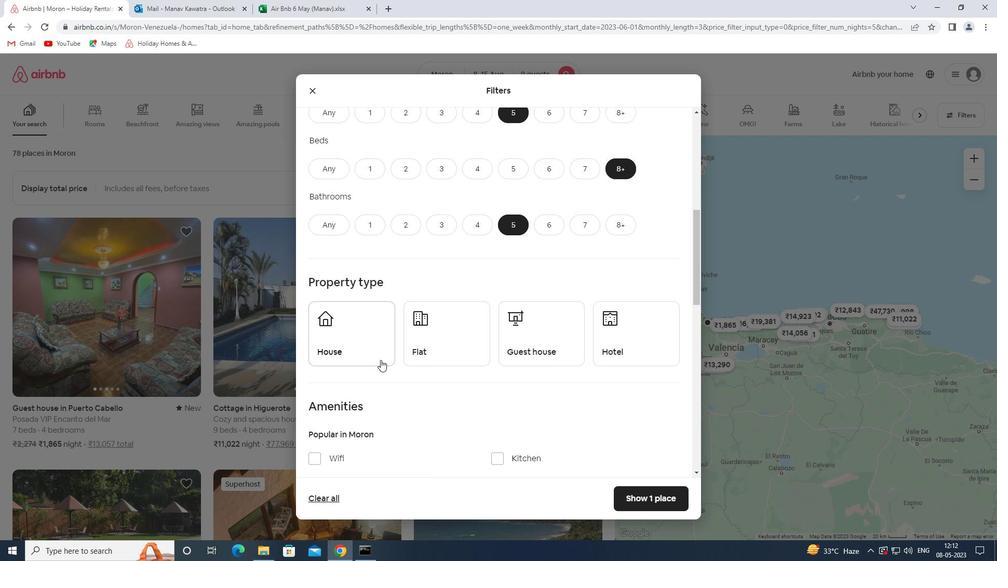 
Action: Mouse moved to (484, 349)
Screenshot: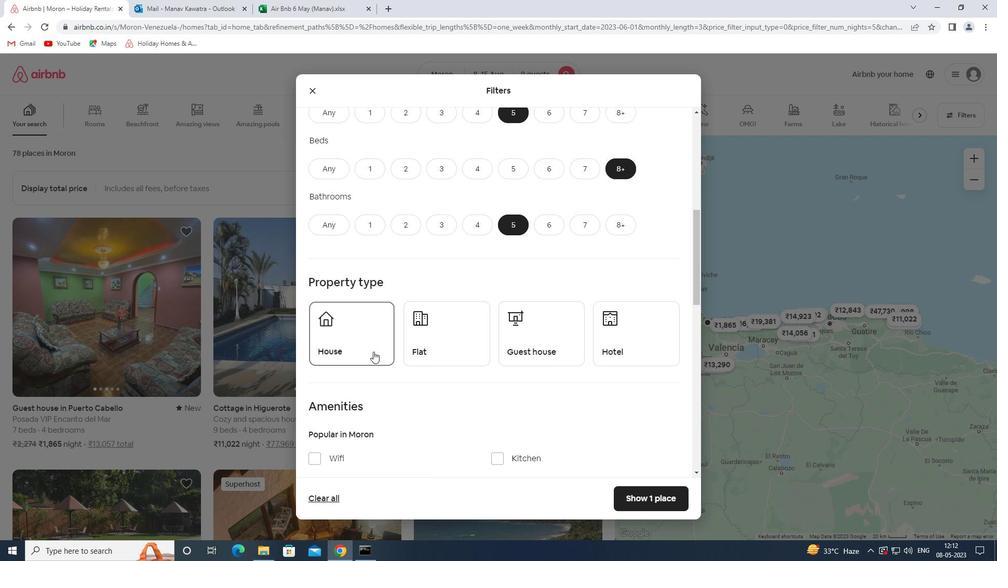 
Action: Mouse pressed left at (484, 349)
Screenshot: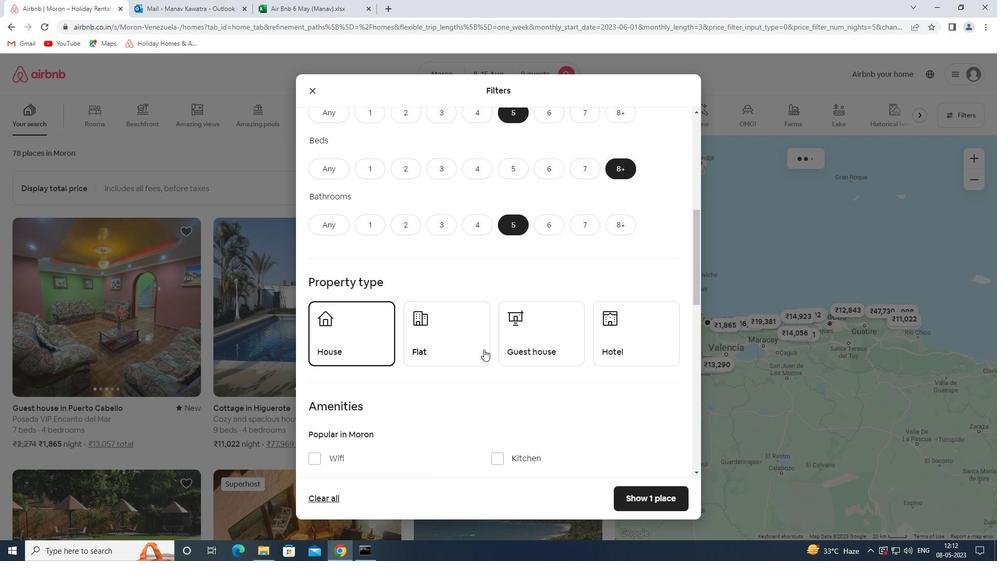 
Action: Mouse moved to (517, 350)
Screenshot: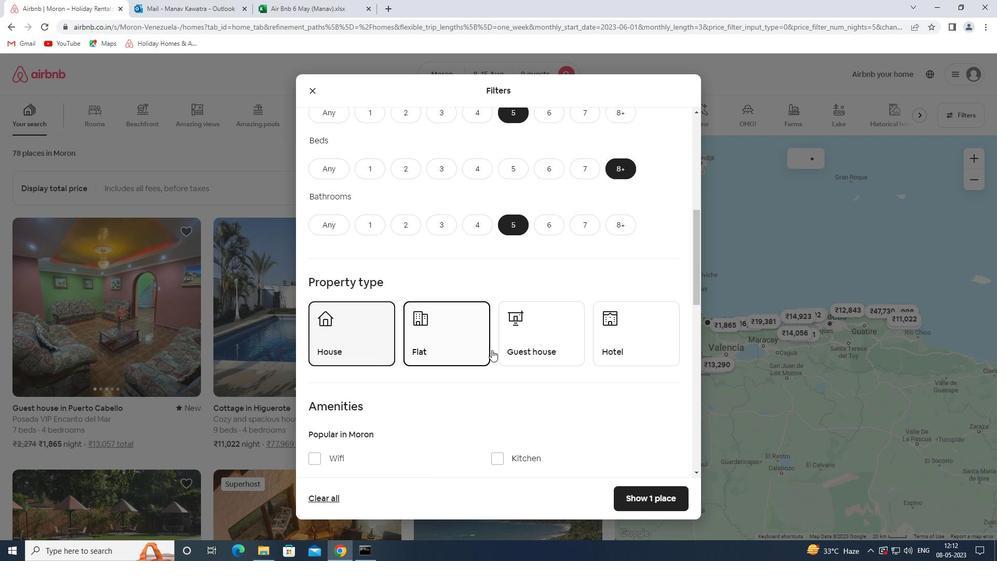 
Action: Mouse pressed left at (517, 350)
Screenshot: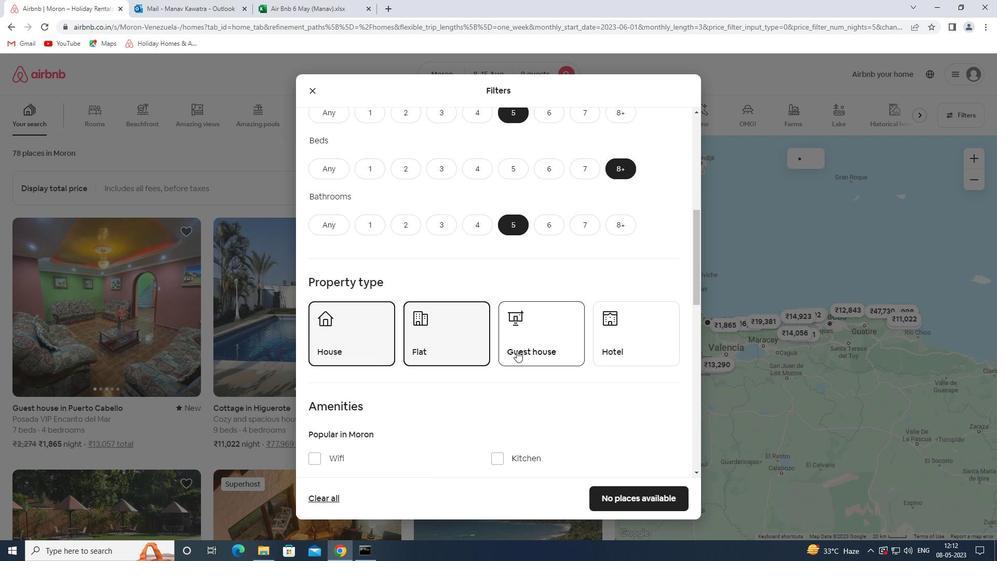 
Action: Mouse moved to (515, 390)
Screenshot: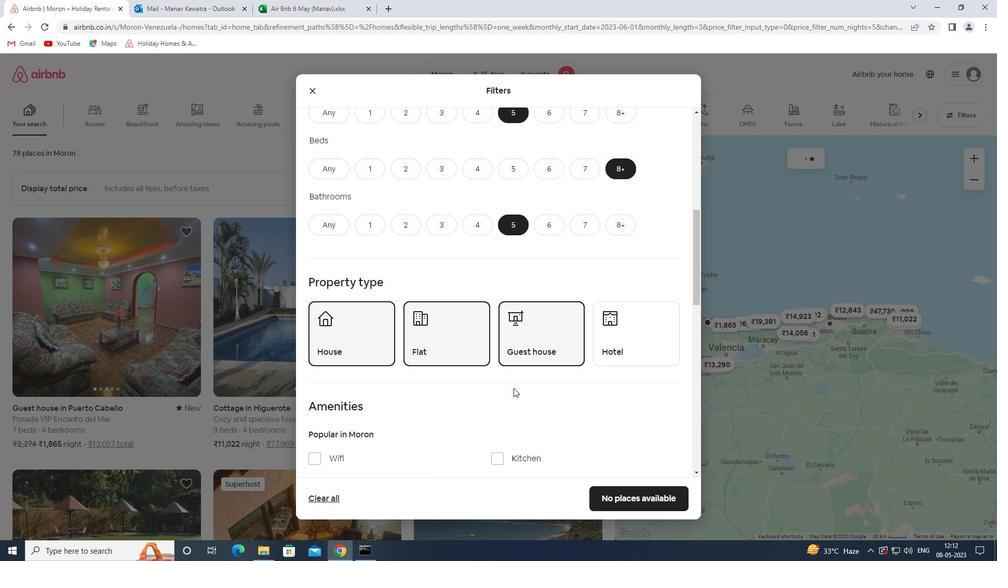 
Action: Mouse scrolled (515, 389) with delta (0, 0)
Screenshot: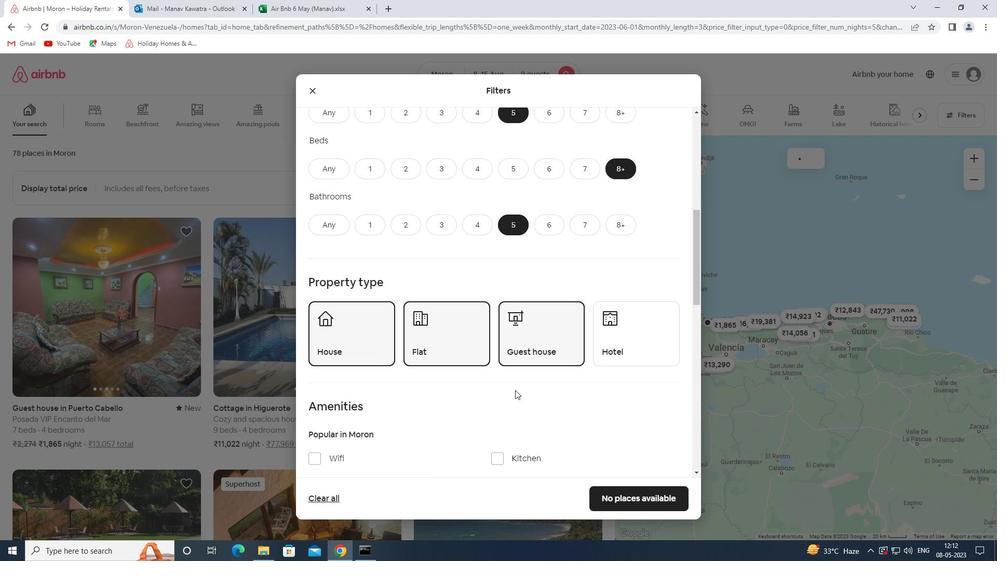 
Action: Mouse scrolled (515, 389) with delta (0, 0)
Screenshot: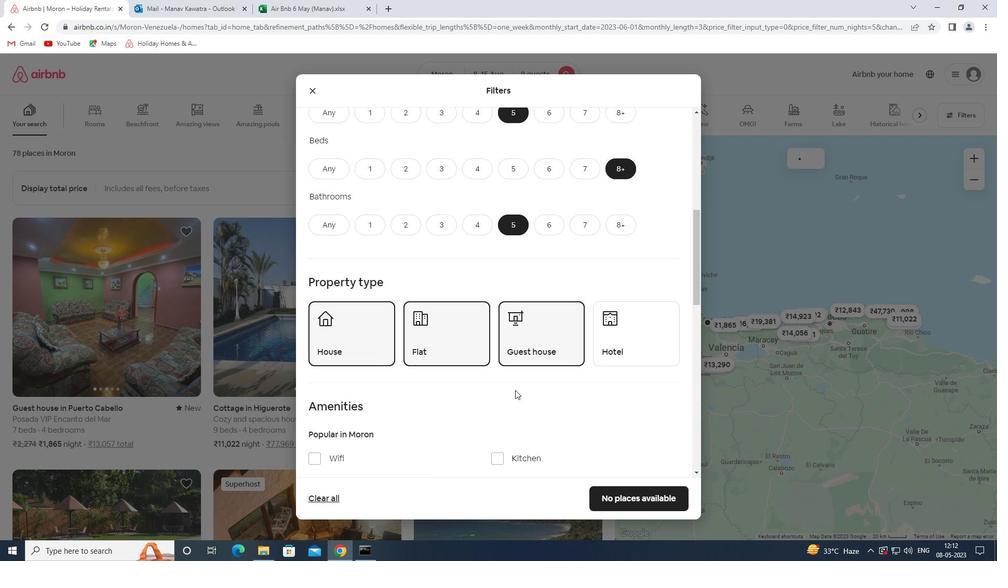 
Action: Mouse scrolled (515, 389) with delta (0, 0)
Screenshot: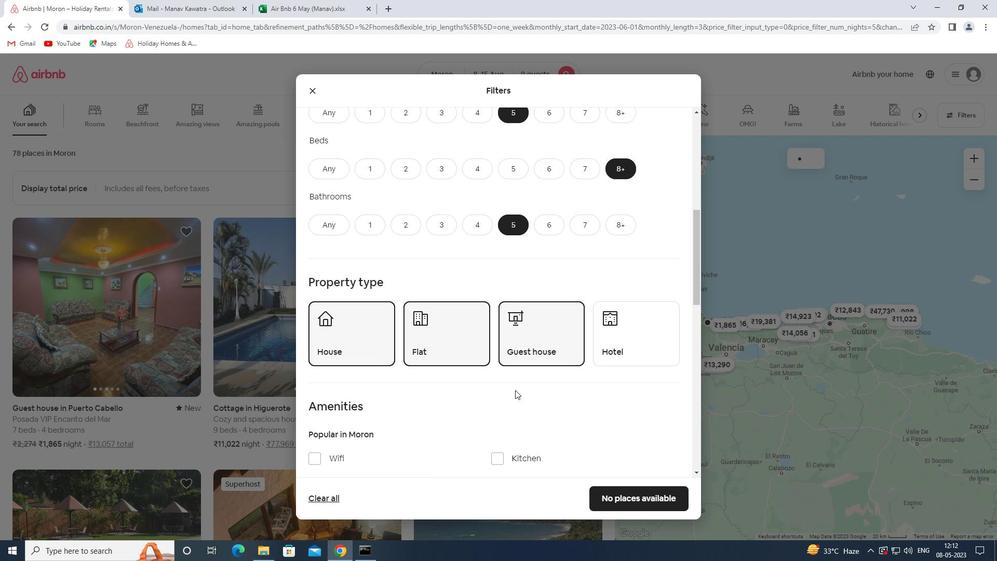 
Action: Mouse moved to (348, 372)
Screenshot: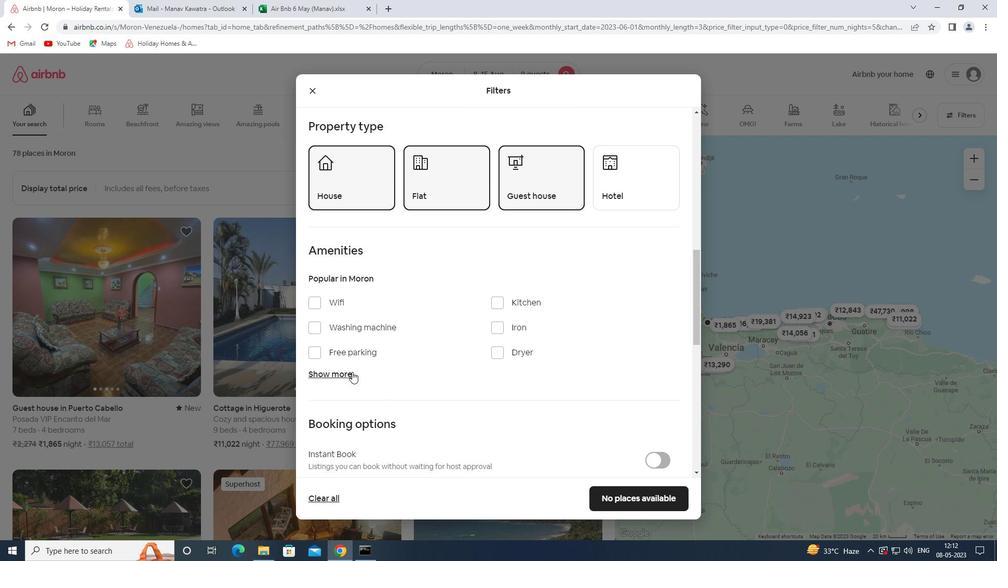 
Action: Mouse pressed left at (348, 372)
Screenshot: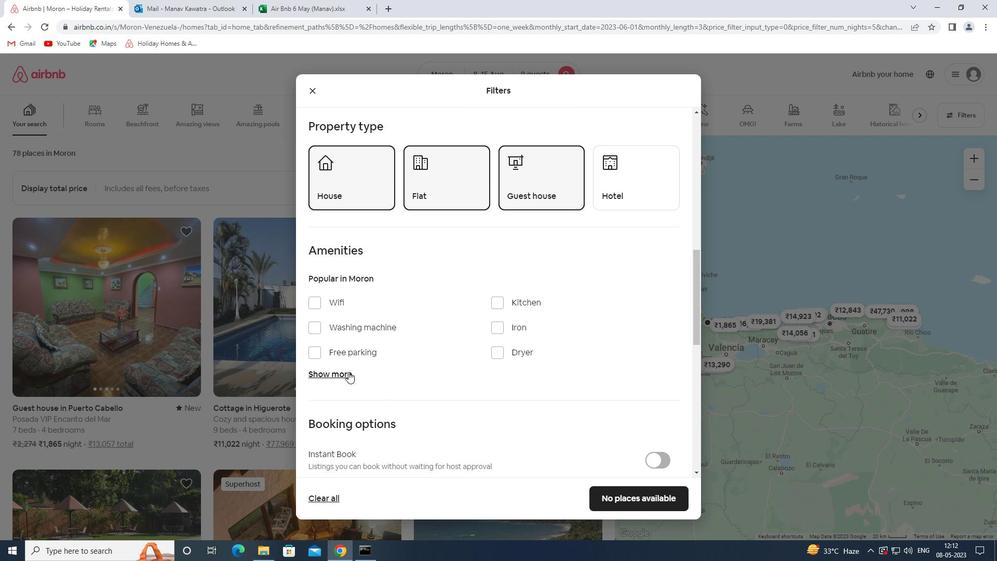 
Action: Mouse moved to (340, 301)
Screenshot: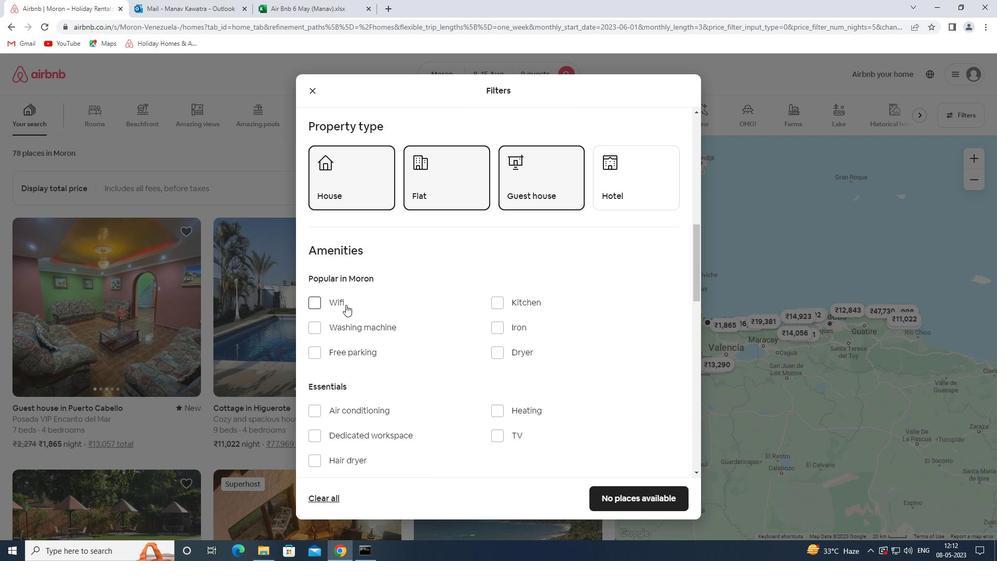 
Action: Mouse pressed left at (340, 301)
Screenshot: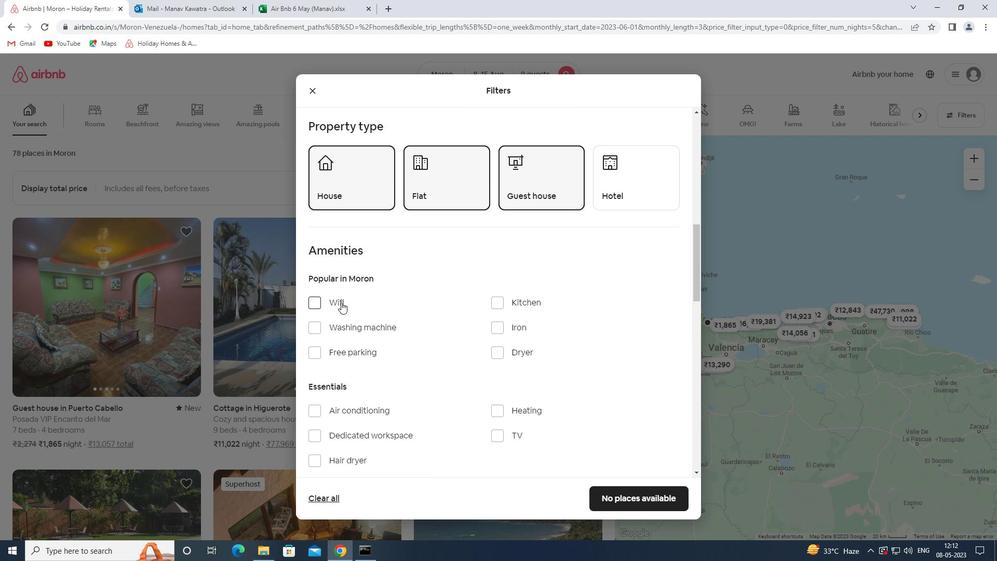 
Action: Mouse moved to (368, 348)
Screenshot: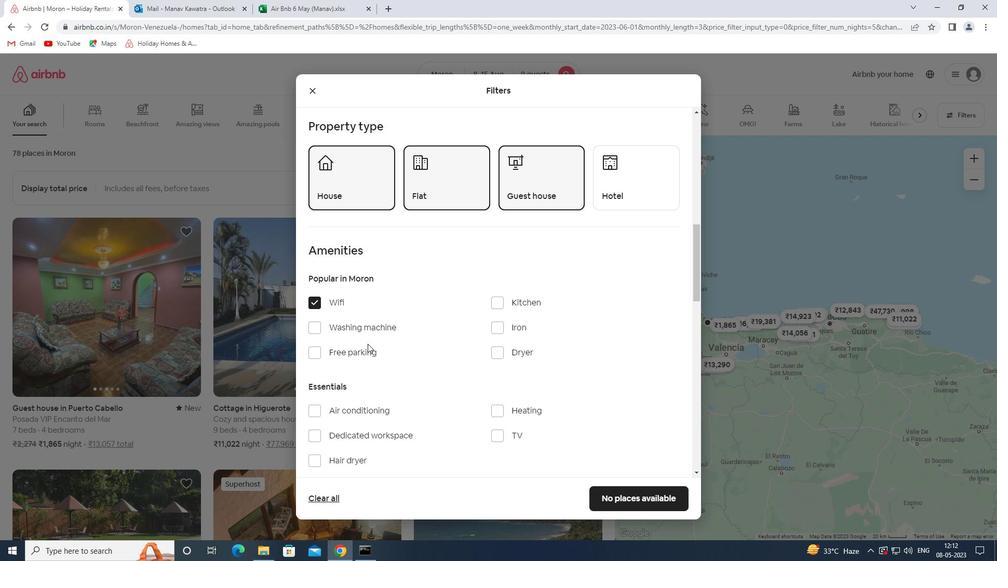 
Action: Mouse pressed left at (368, 348)
Screenshot: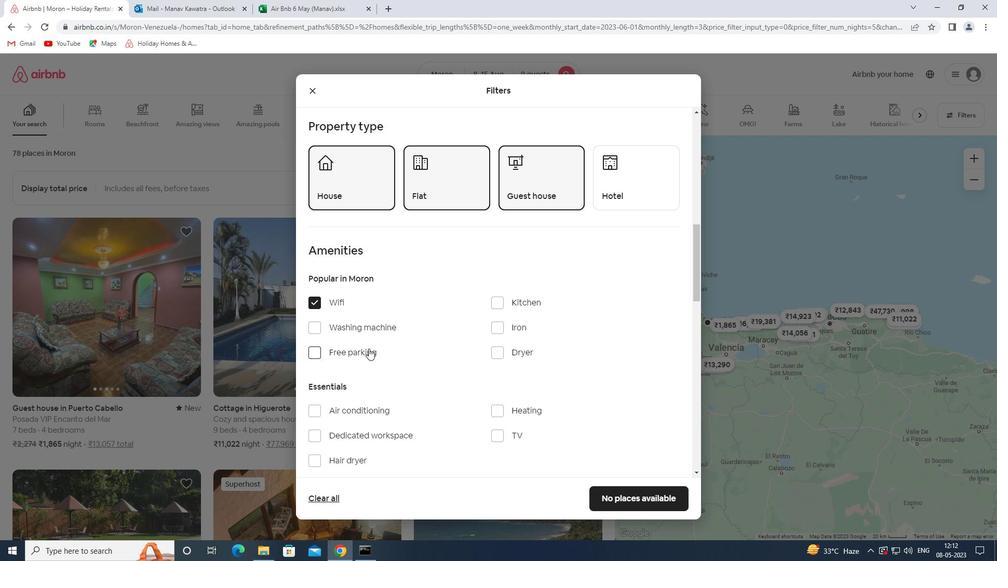 
Action: Mouse moved to (441, 386)
Screenshot: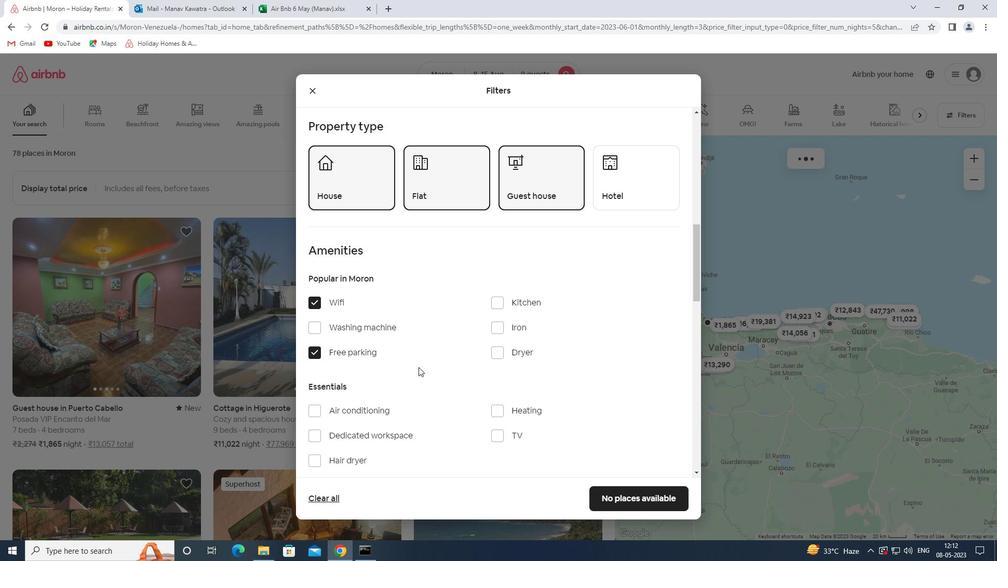 
Action: Mouse scrolled (441, 386) with delta (0, 0)
Screenshot: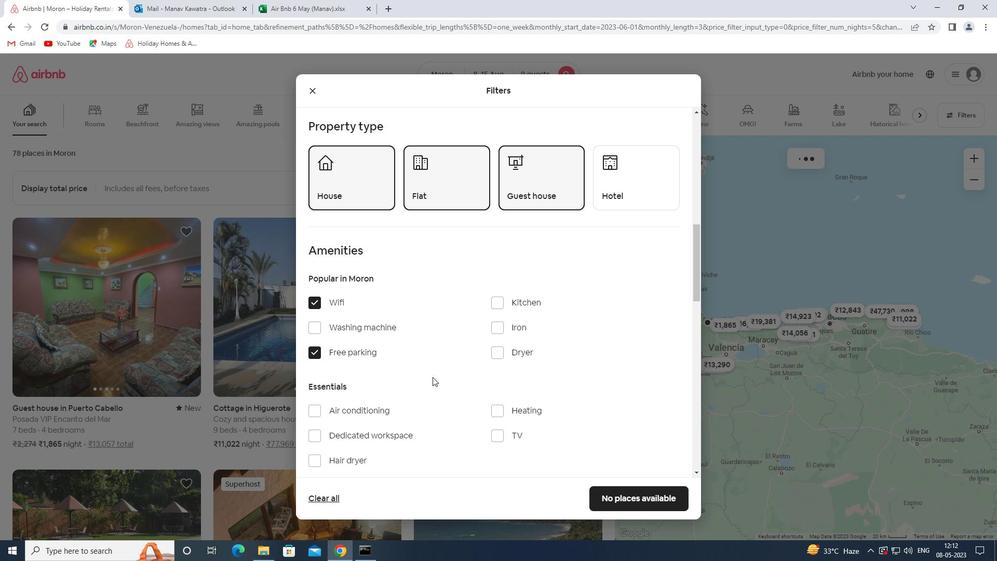 
Action: Mouse scrolled (441, 386) with delta (0, 0)
Screenshot: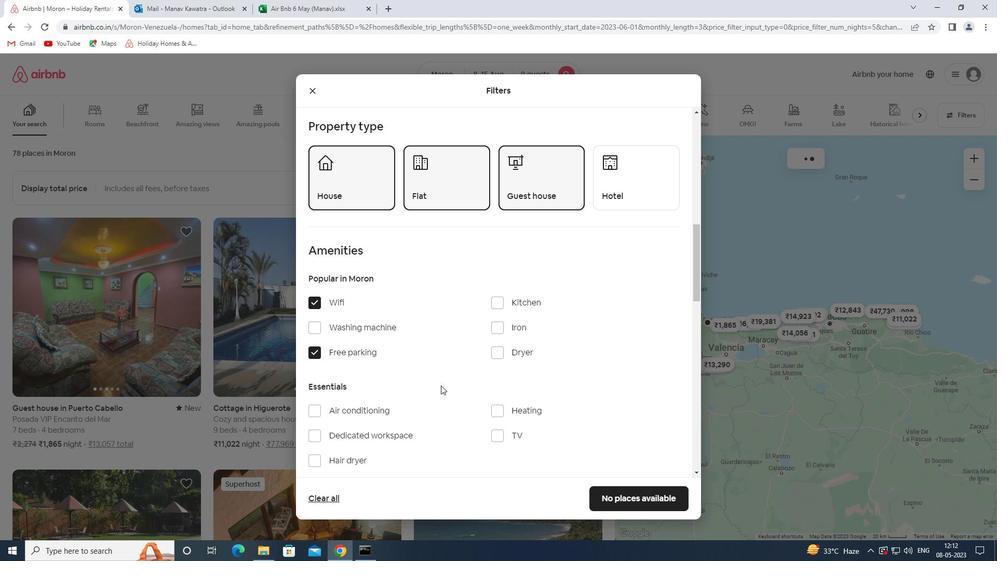 
Action: Mouse moved to (504, 332)
Screenshot: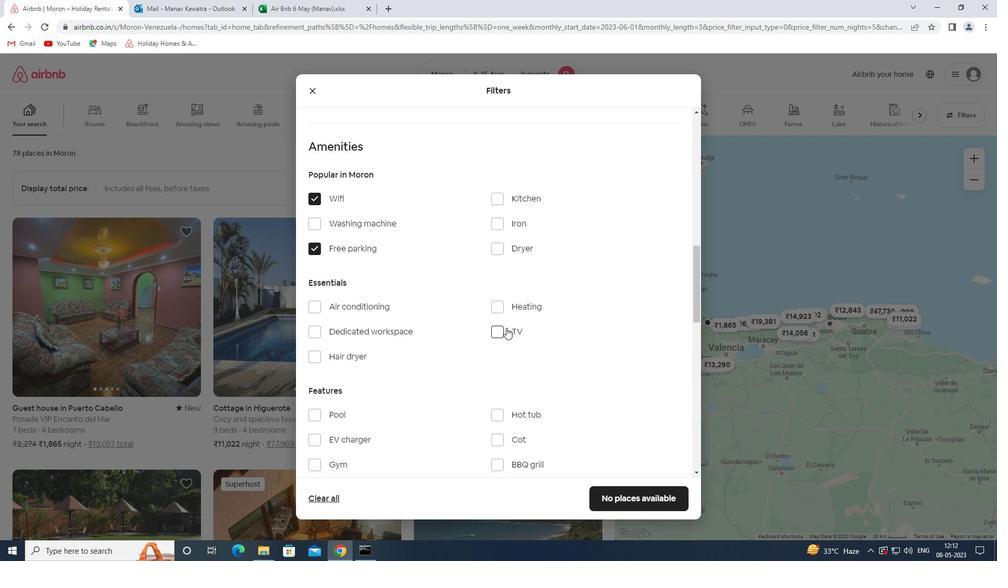 
Action: Mouse pressed left at (504, 332)
Screenshot: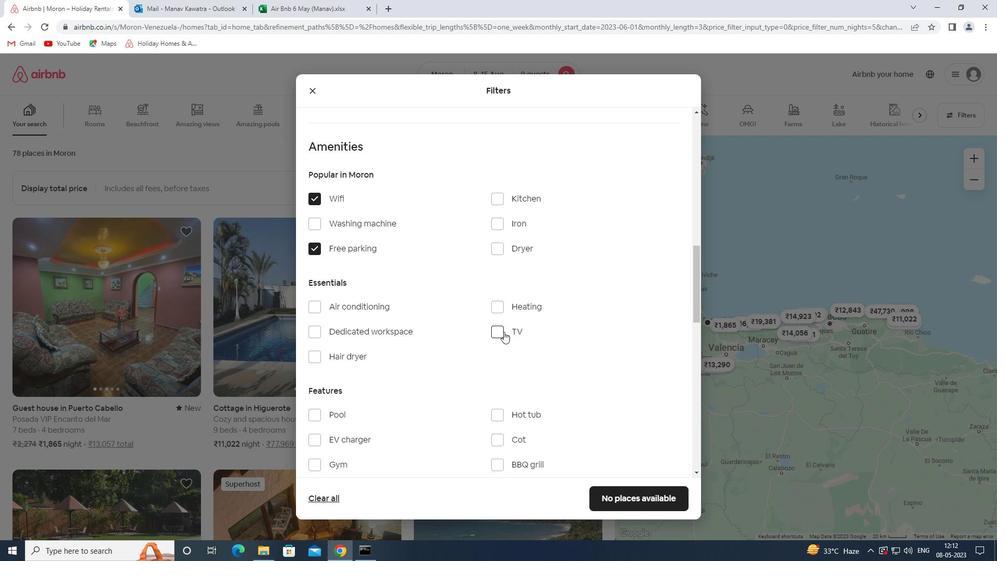 
Action: Mouse moved to (463, 351)
Screenshot: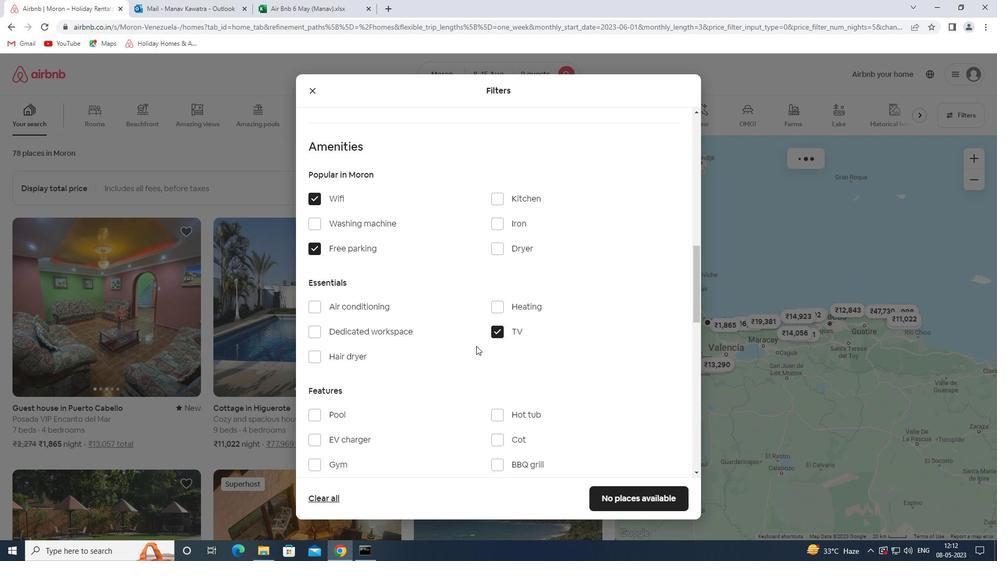 
Action: Mouse scrolled (463, 351) with delta (0, 0)
Screenshot: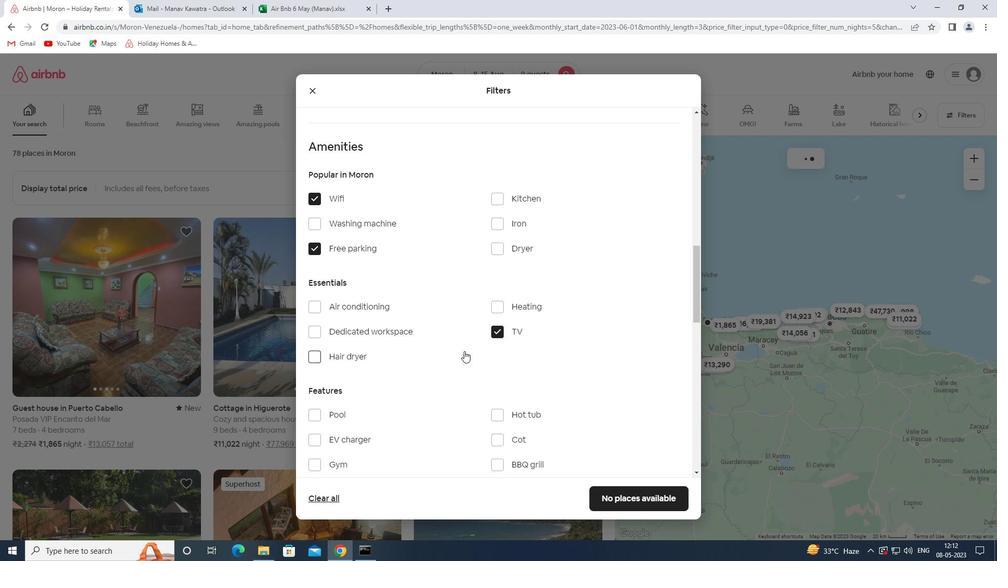 
Action: Mouse scrolled (463, 351) with delta (0, 0)
Screenshot: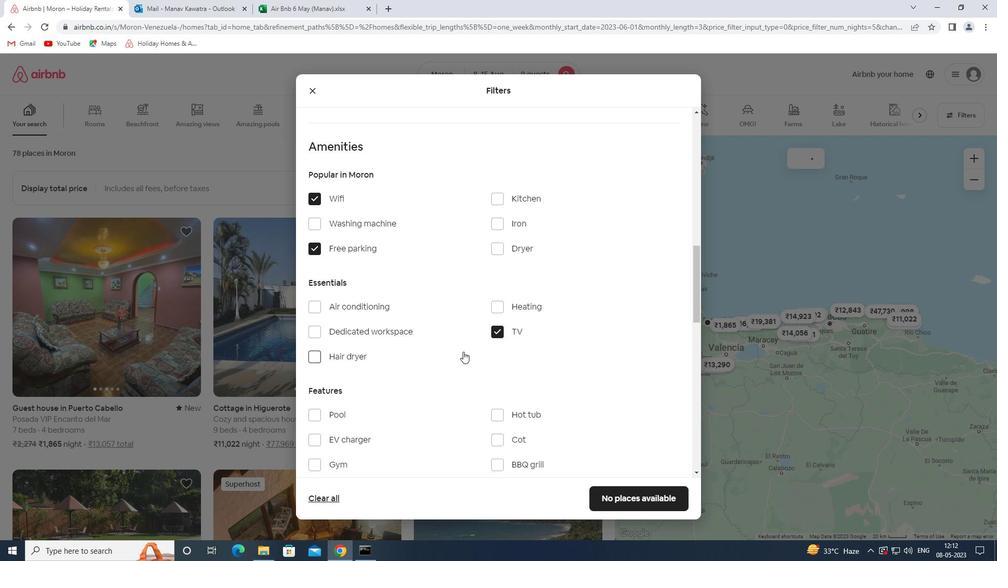 
Action: Mouse moved to (332, 366)
Screenshot: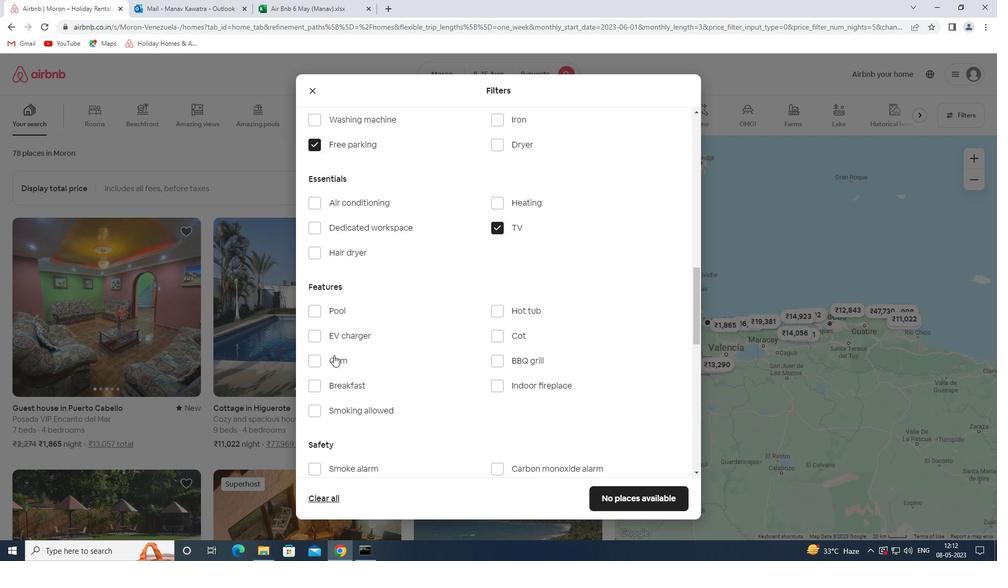 
Action: Mouse pressed left at (332, 366)
Screenshot: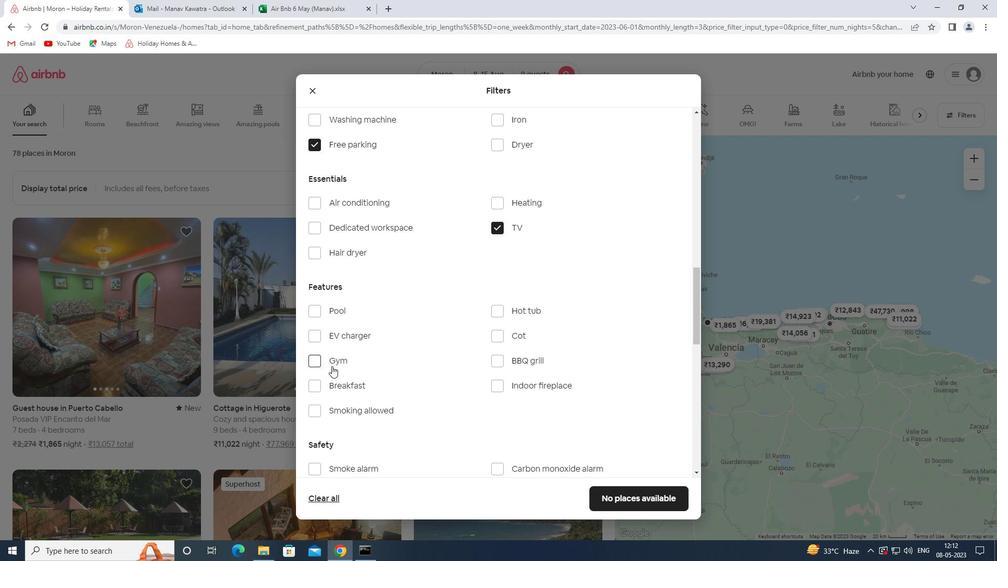 
Action: Mouse moved to (345, 381)
Screenshot: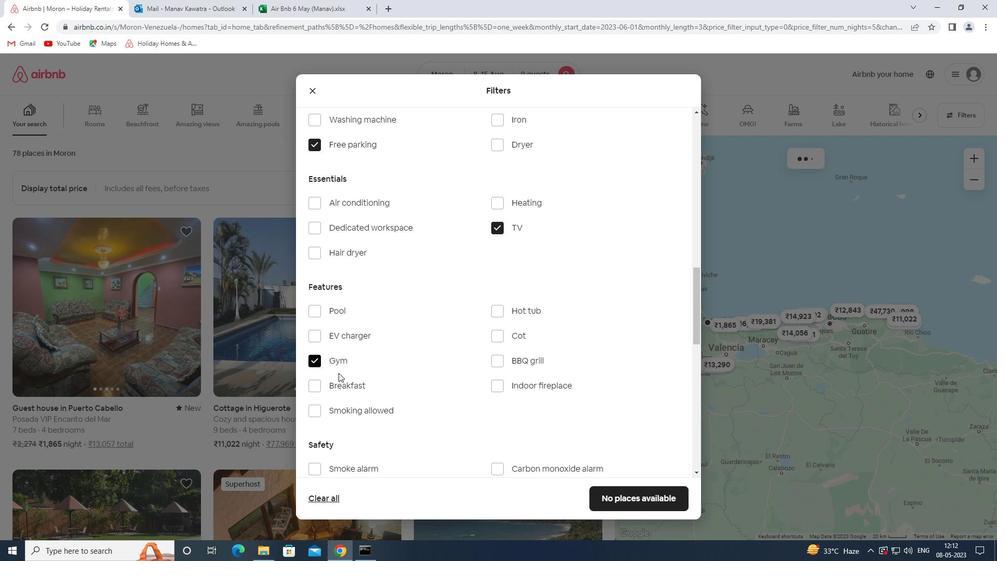 
Action: Mouse pressed left at (345, 381)
Screenshot: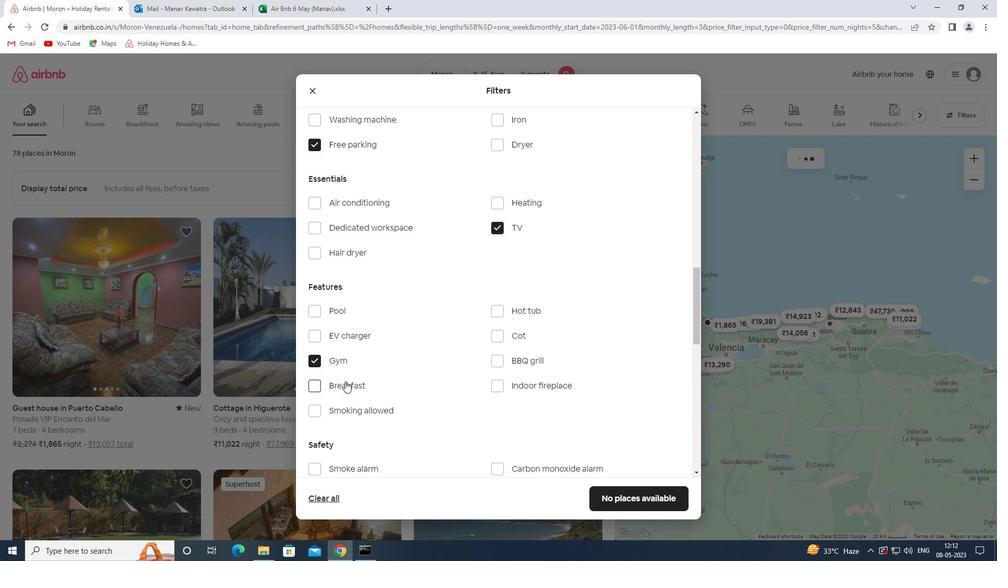 
Action: Mouse moved to (366, 378)
Screenshot: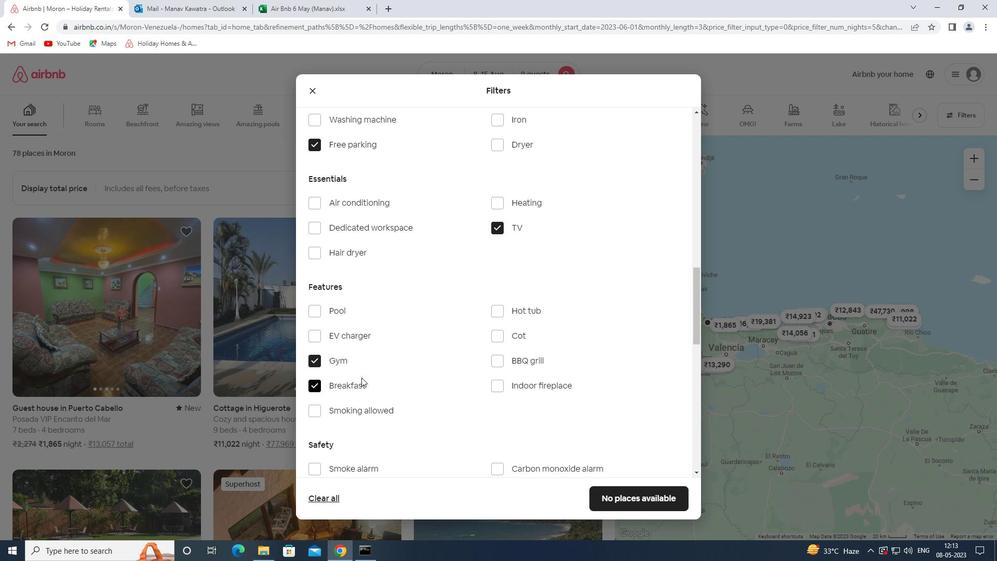 
Action: Mouse scrolled (366, 377) with delta (0, 0)
Screenshot: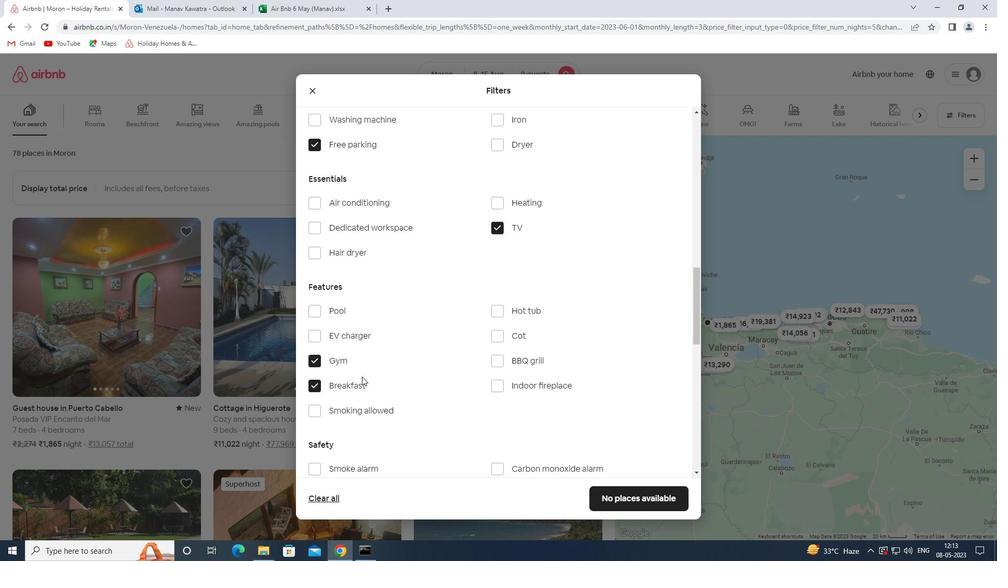 
Action: Mouse scrolled (366, 377) with delta (0, 0)
Screenshot: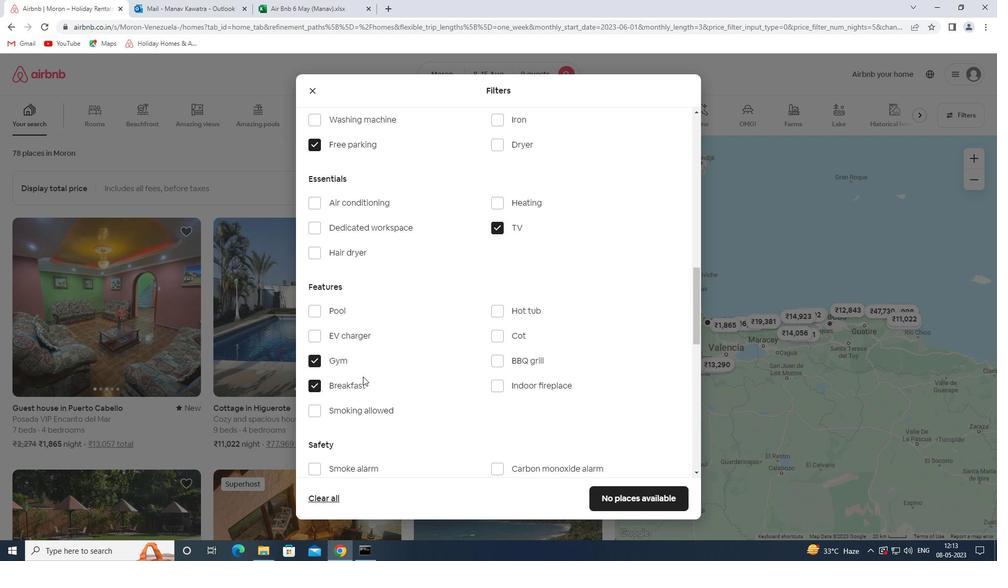 
Action: Mouse scrolled (366, 377) with delta (0, 0)
Screenshot: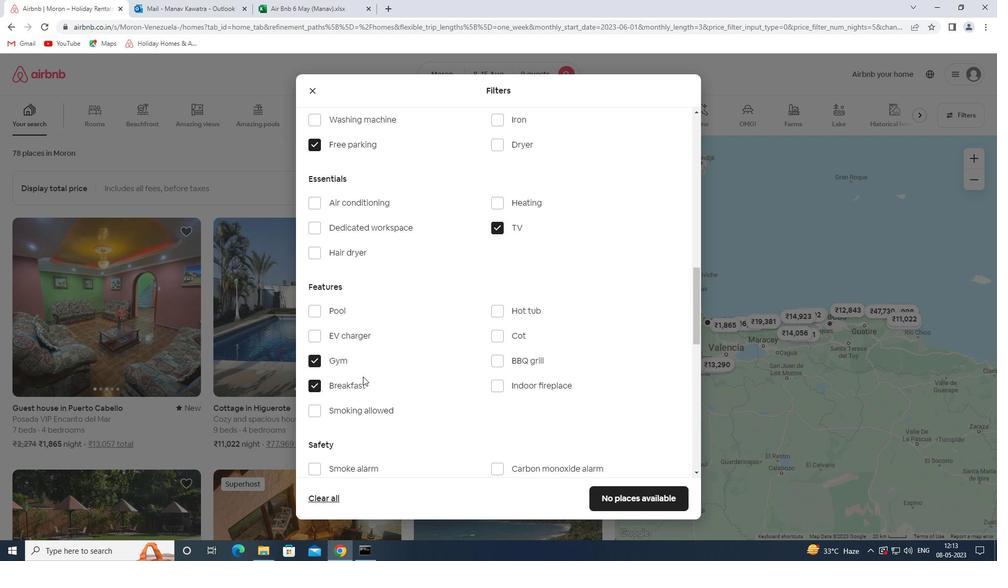 
Action: Mouse scrolled (366, 377) with delta (0, 0)
Screenshot: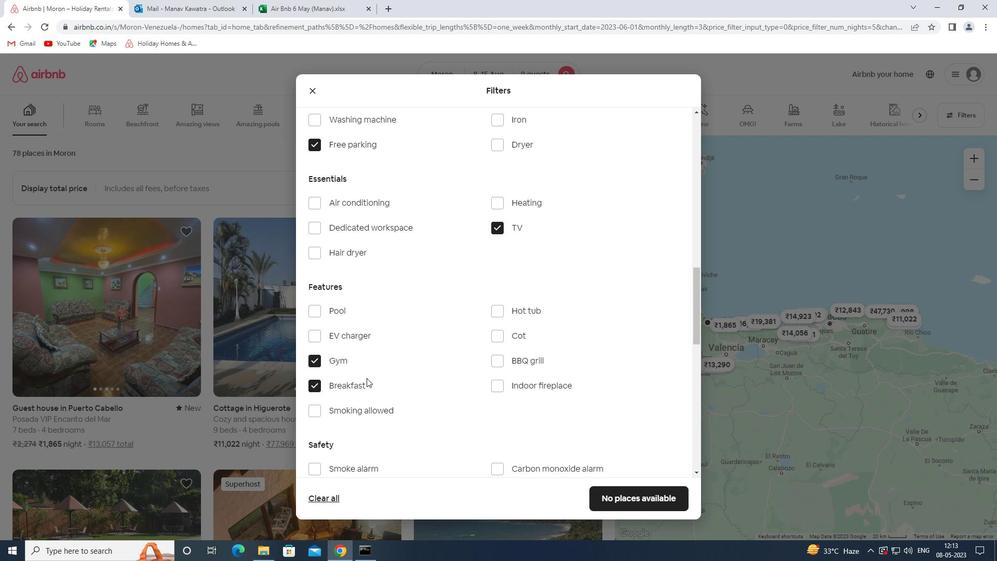 
Action: Mouse moved to (655, 405)
Screenshot: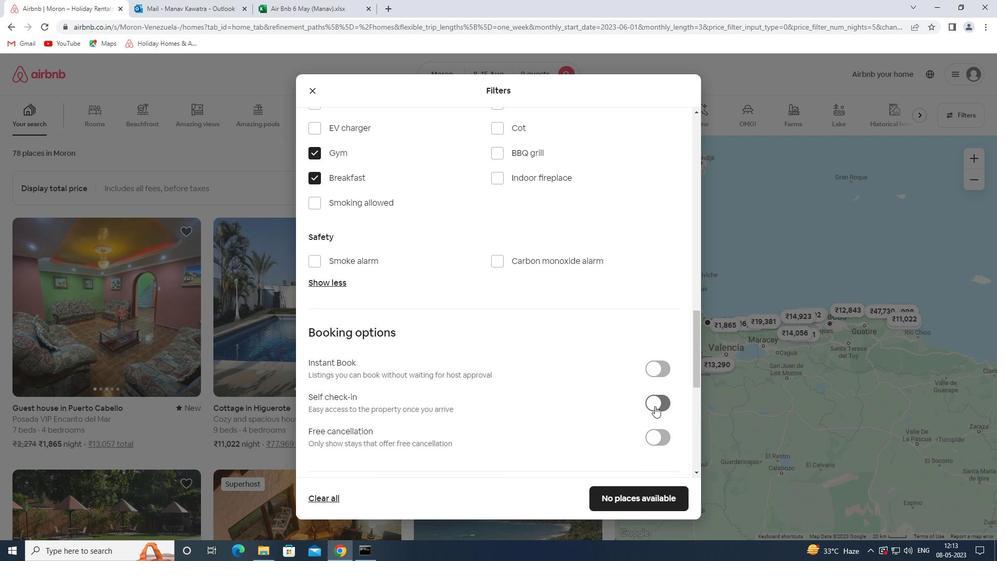 
Action: Mouse pressed left at (655, 405)
Screenshot: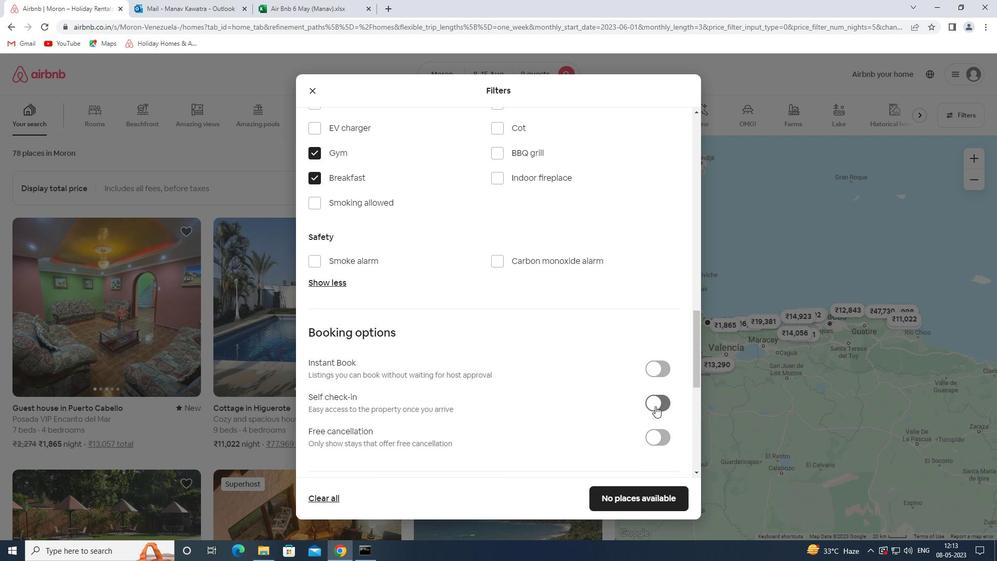 
Action: Mouse moved to (514, 390)
Screenshot: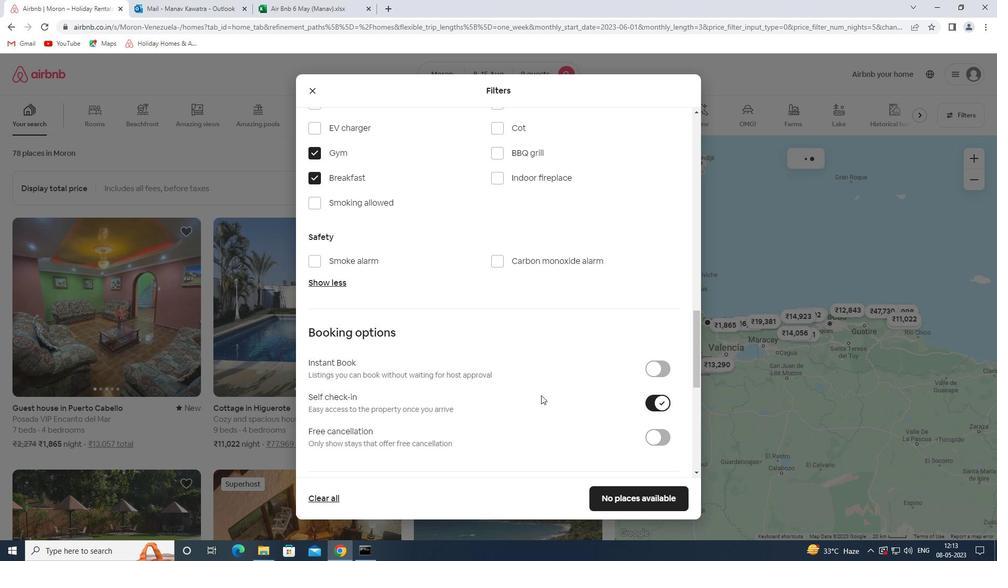 
Action: Mouse scrolled (514, 390) with delta (0, 0)
Screenshot: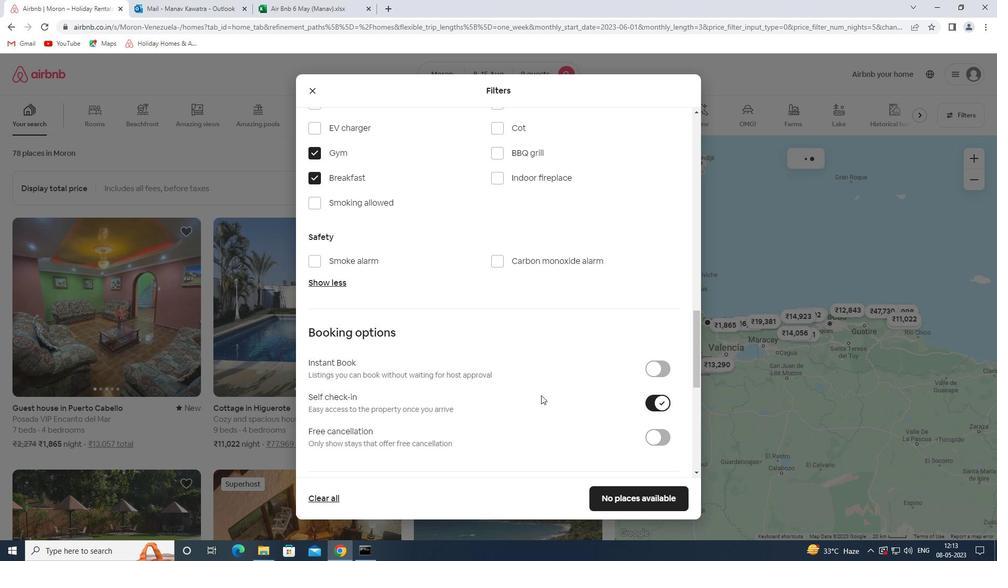 
Action: Mouse scrolled (514, 390) with delta (0, 0)
Screenshot: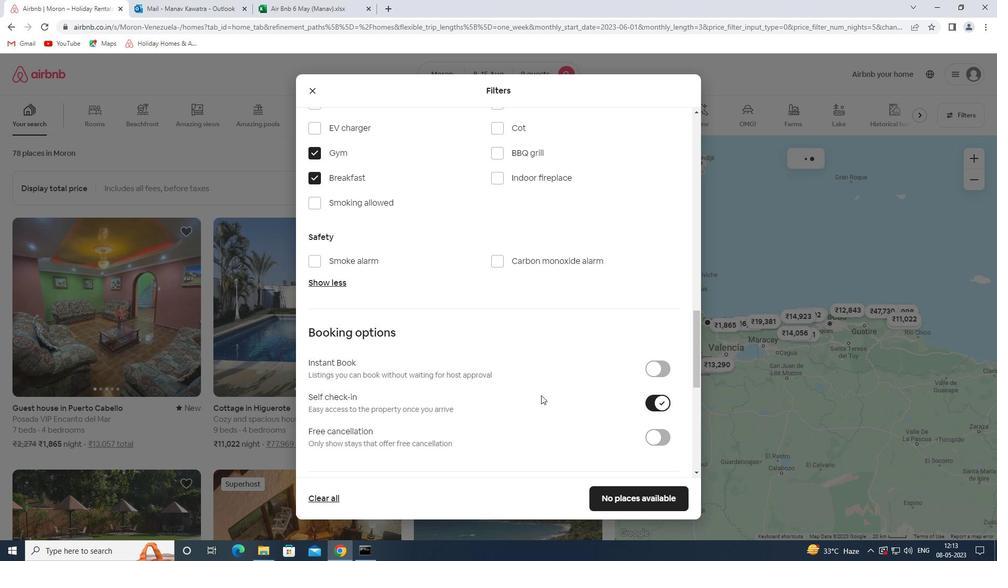 
Action: Mouse moved to (514, 390)
Screenshot: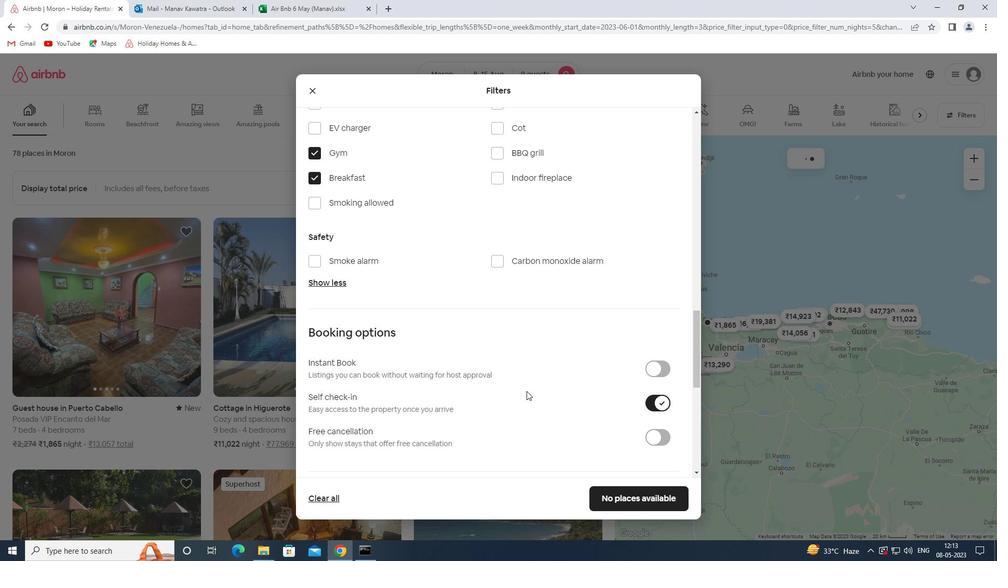 
Action: Mouse scrolled (514, 390) with delta (0, 0)
Screenshot: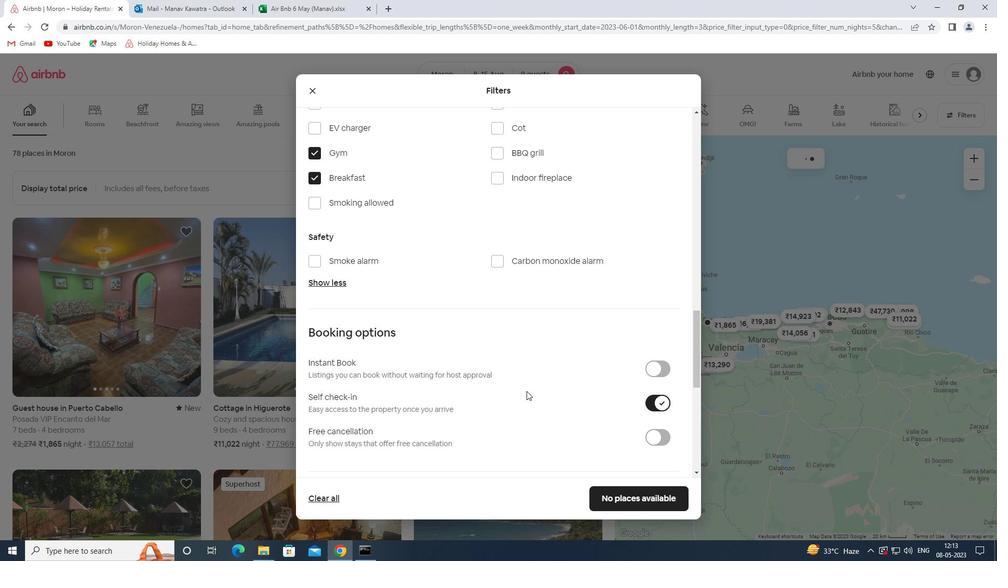 
Action: Mouse moved to (512, 390)
Screenshot: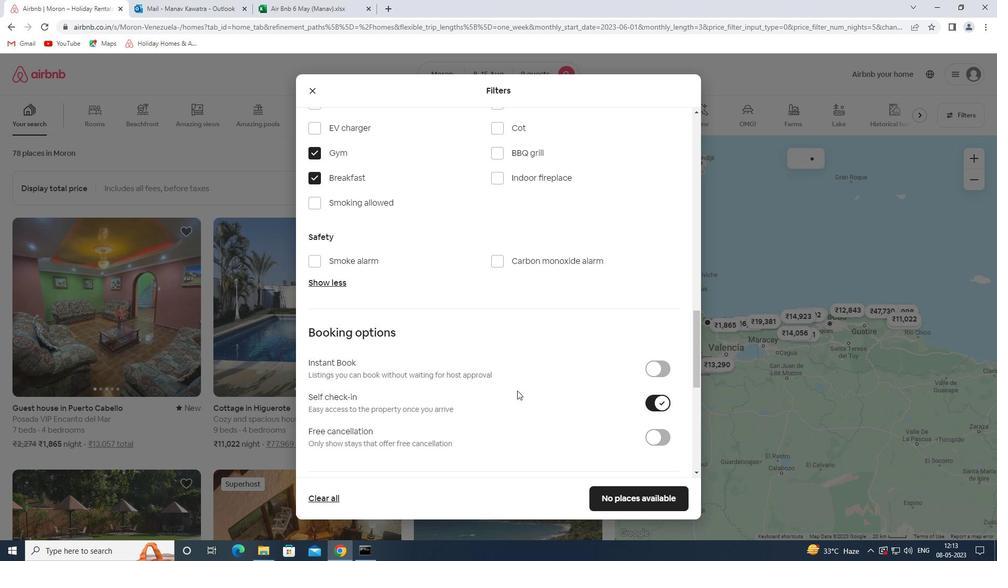 
Action: Mouse scrolled (512, 390) with delta (0, 0)
Screenshot: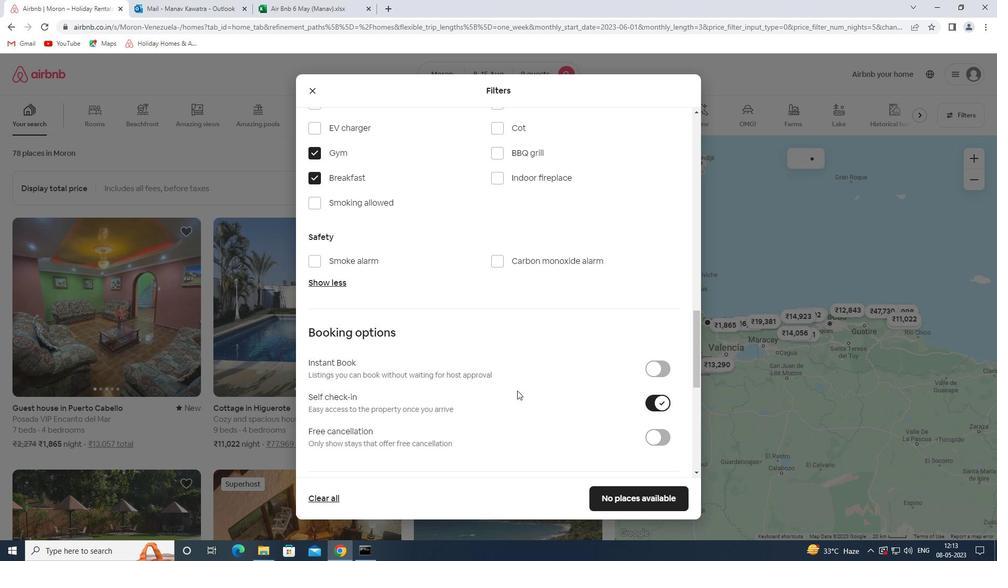 
Action: Mouse moved to (381, 451)
Screenshot: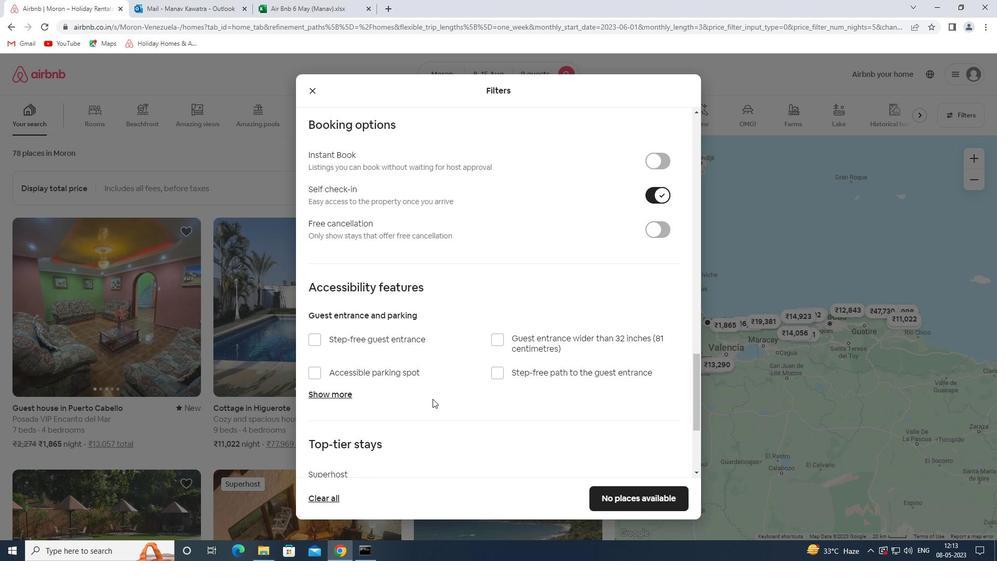 
Action: Mouse scrolled (381, 450) with delta (0, 0)
Screenshot: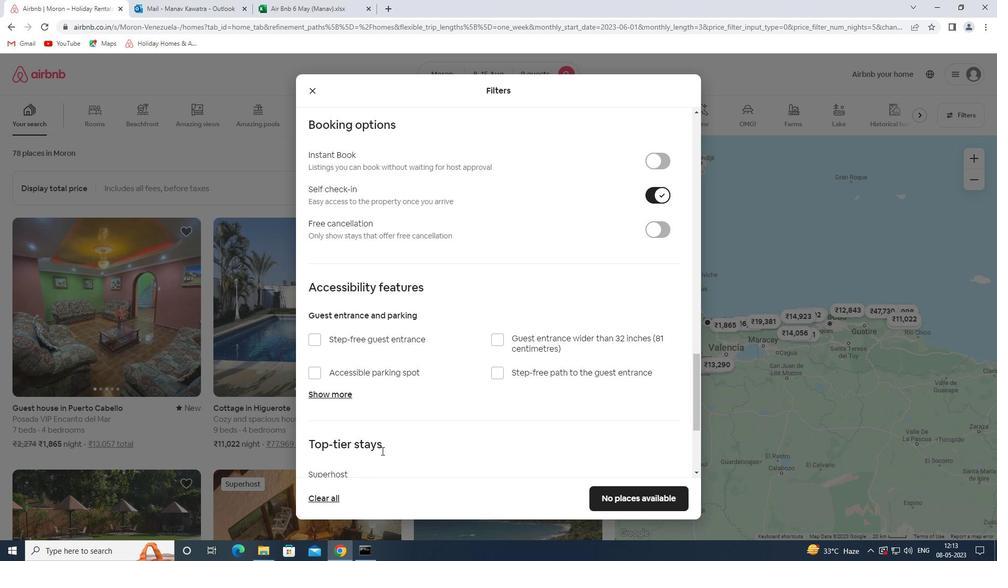 
Action: Mouse scrolled (381, 450) with delta (0, 0)
Screenshot: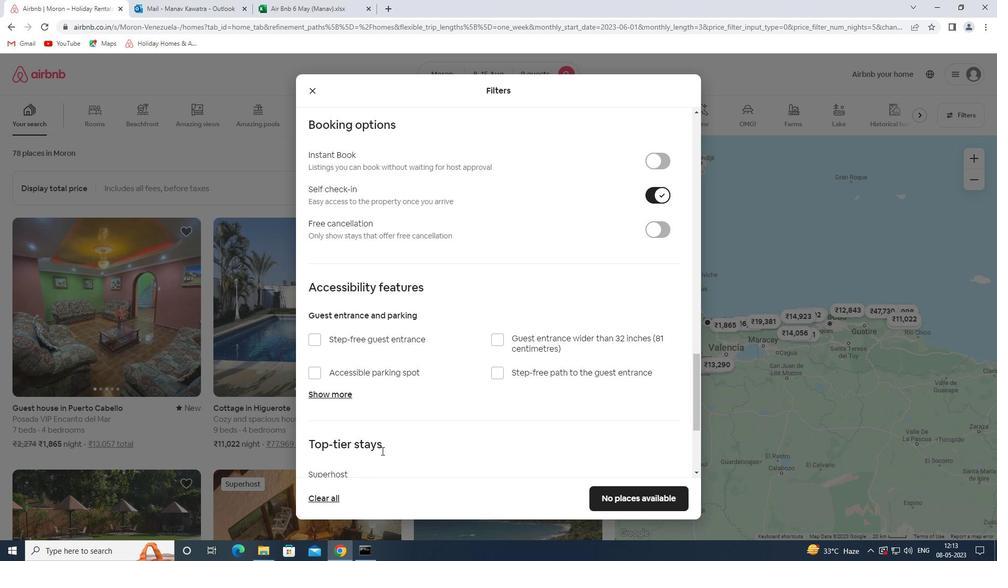 
Action: Mouse scrolled (381, 450) with delta (0, 0)
Screenshot: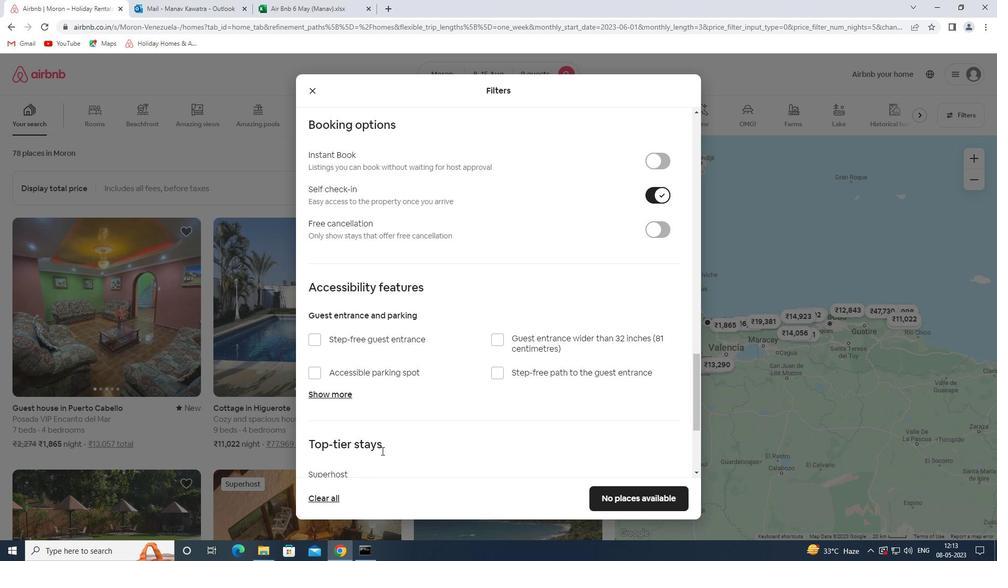 
Action: Mouse moved to (352, 428)
Screenshot: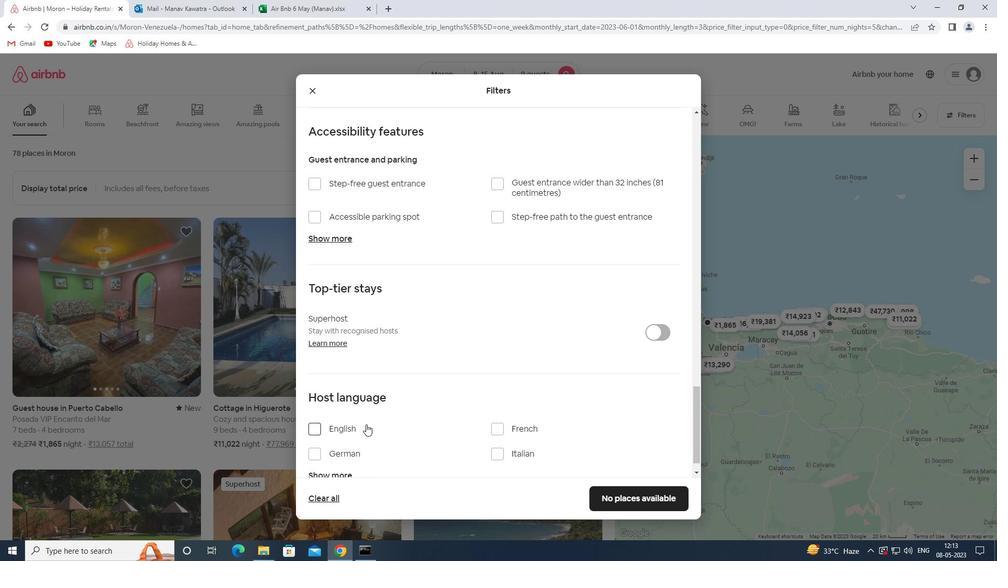 
Action: Mouse pressed left at (352, 428)
Screenshot: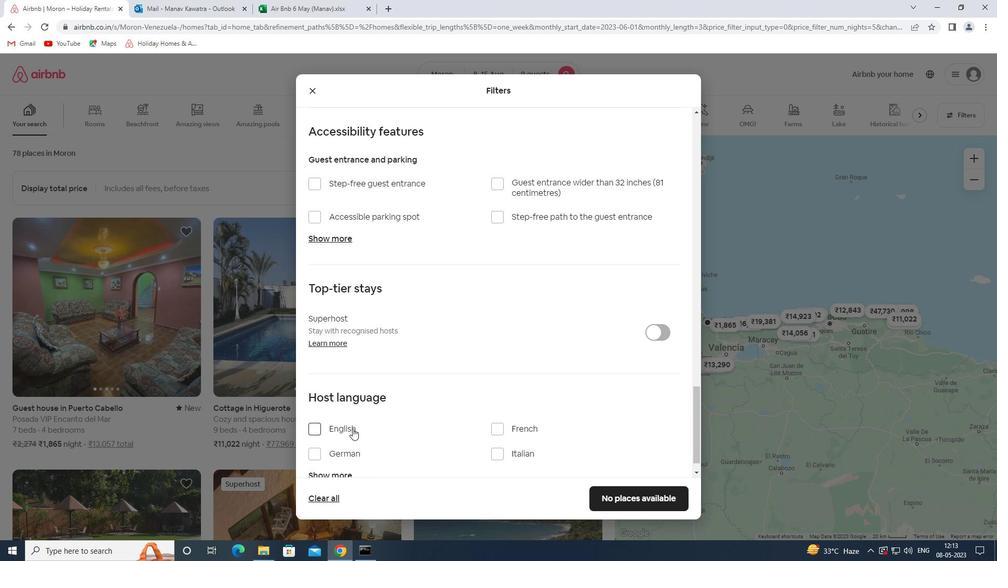 
Action: Mouse moved to (595, 399)
Screenshot: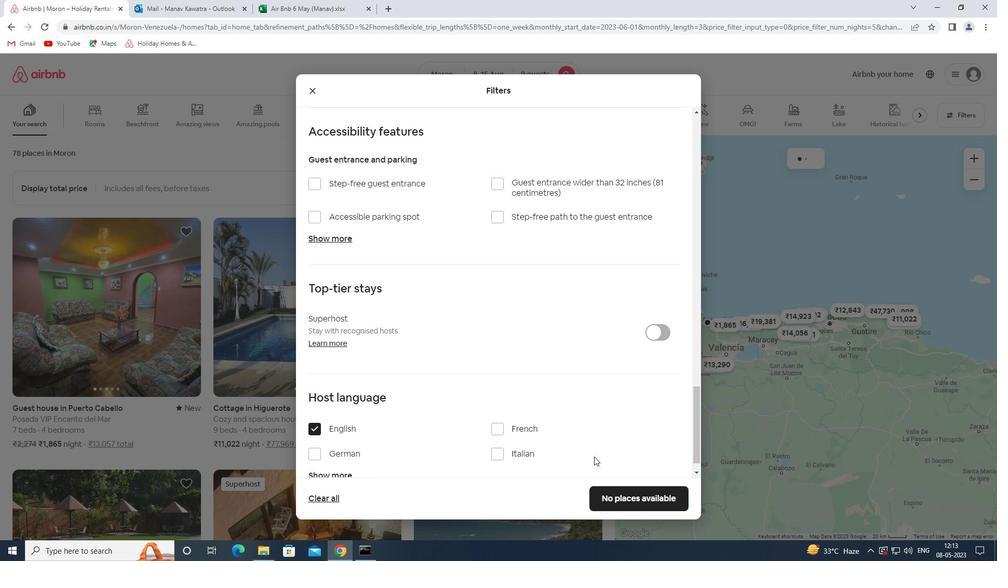 
Action: Mouse scrolled (595, 398) with delta (0, 0)
Screenshot: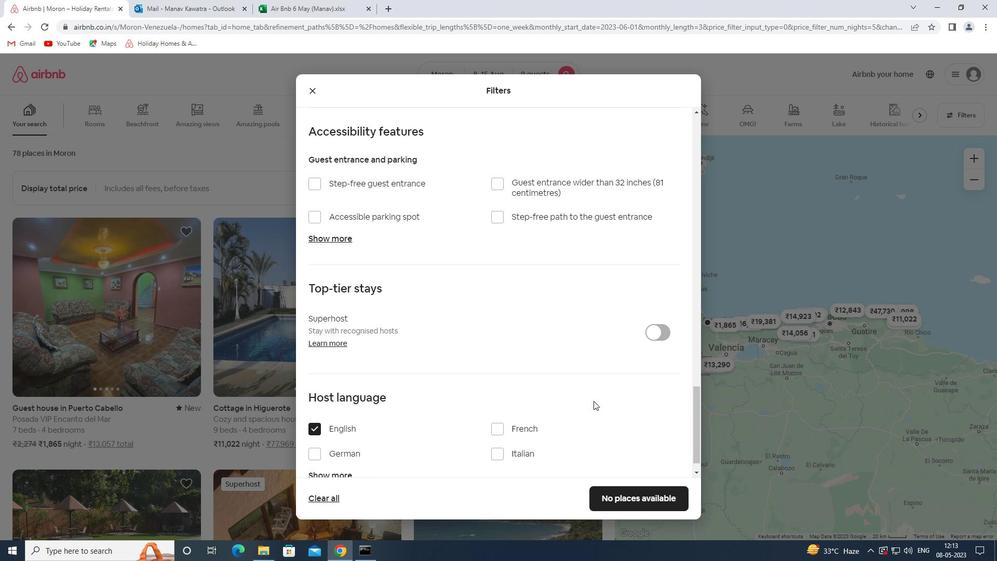 
Action: Mouse scrolled (595, 398) with delta (0, 0)
Screenshot: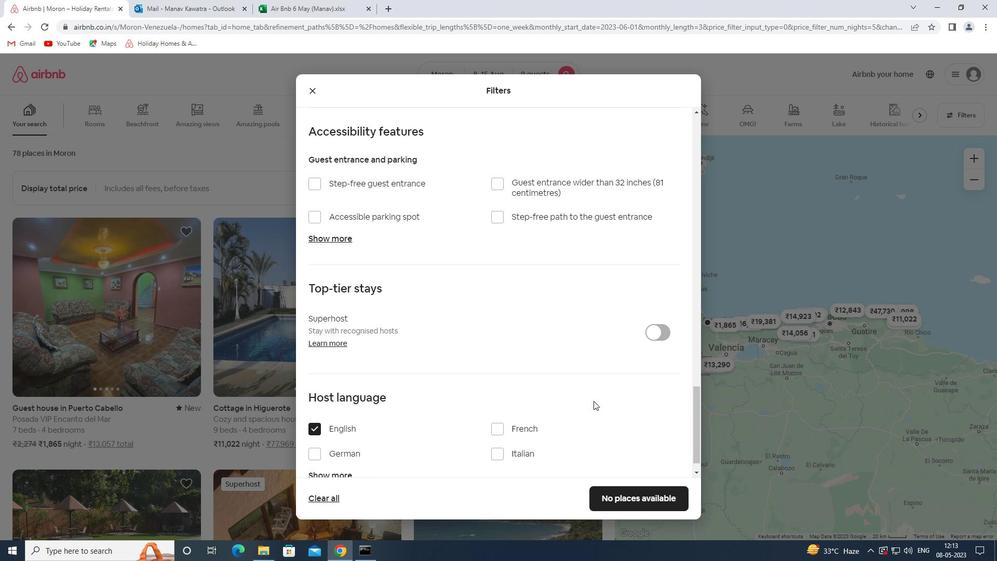 
Action: Mouse scrolled (595, 398) with delta (0, 0)
Screenshot: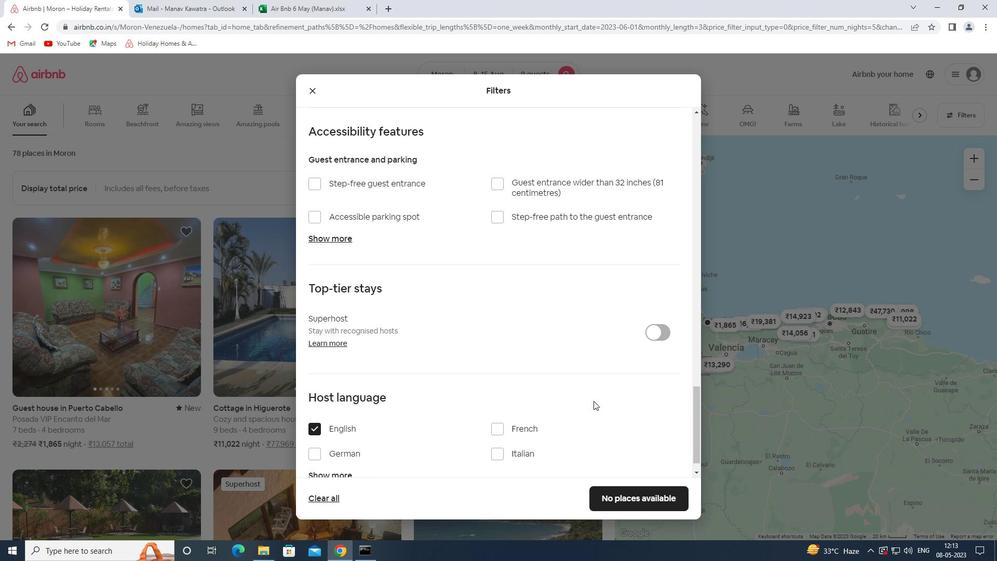 
Action: Mouse scrolled (595, 398) with delta (0, 0)
Screenshot: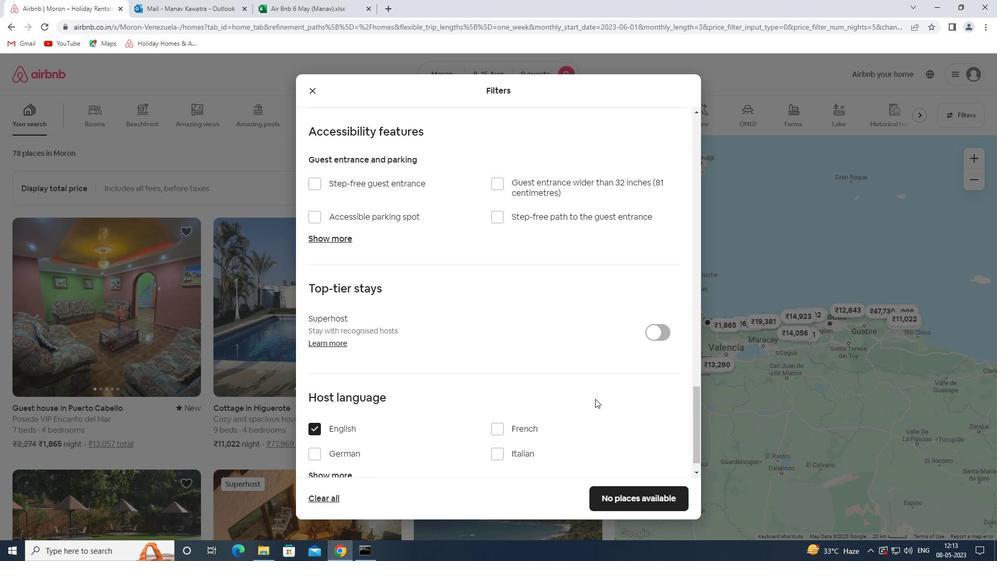 
Action: Mouse moved to (649, 496)
Screenshot: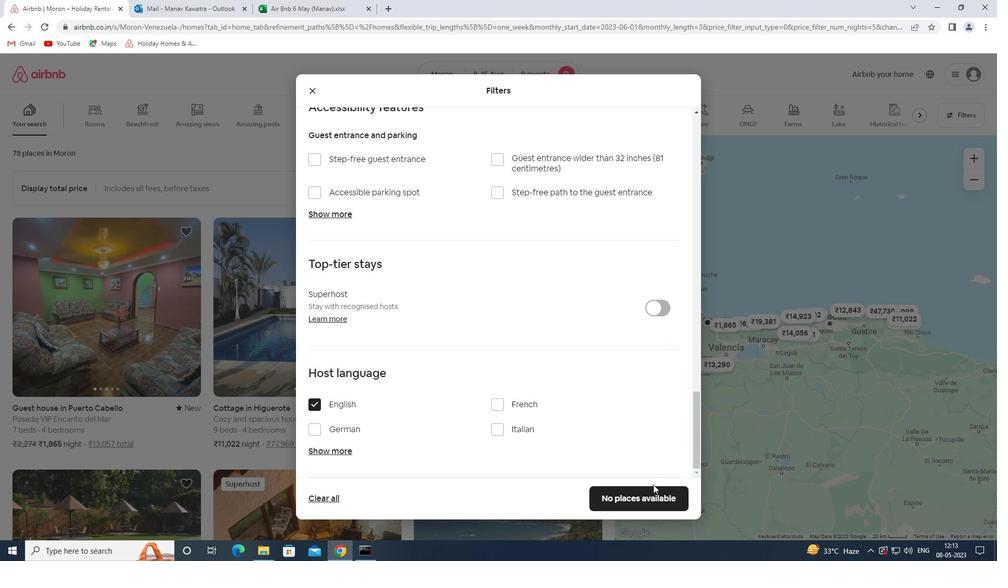 
Action: Mouse pressed left at (649, 496)
Screenshot: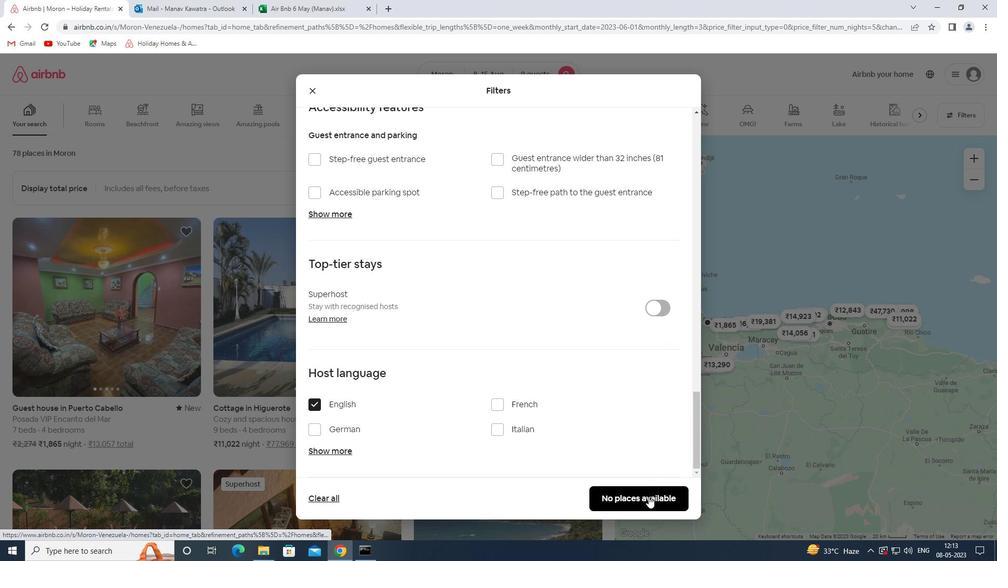 
Action: Mouse moved to (409, 333)
Screenshot: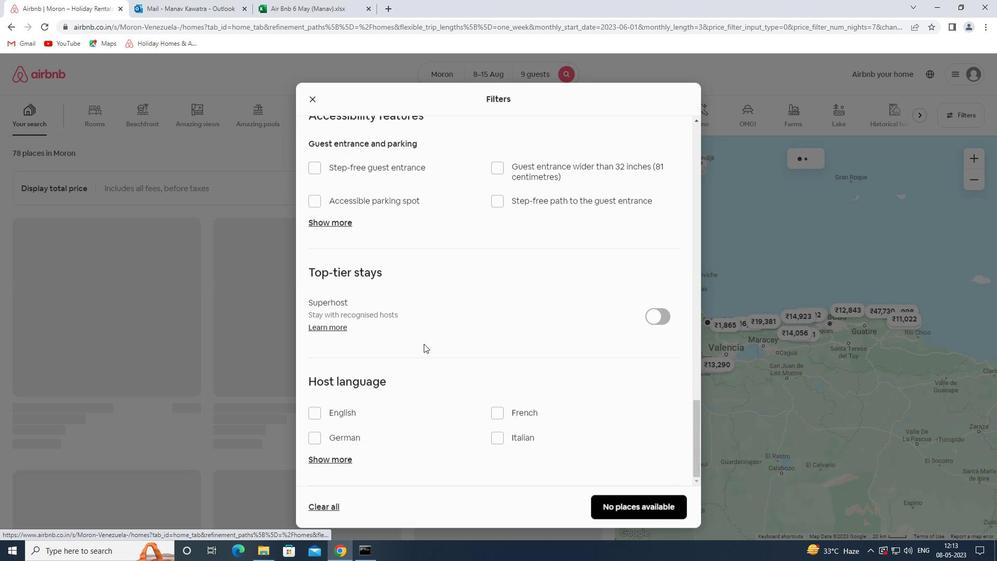 
